Task: Look for space in Guimarães, Portugal from 1st August, 2023 to 5th August, 2023 for 3 adults, 1 child in price range Rs.13000 to Rs.20000. Place can be entire place with 2 bedrooms having 3 beds and 2 bathrooms. Property type can be flatguest house, hotel. Booking option can be shelf check-in. Required host language is English.
Action: Mouse moved to (608, 177)
Screenshot: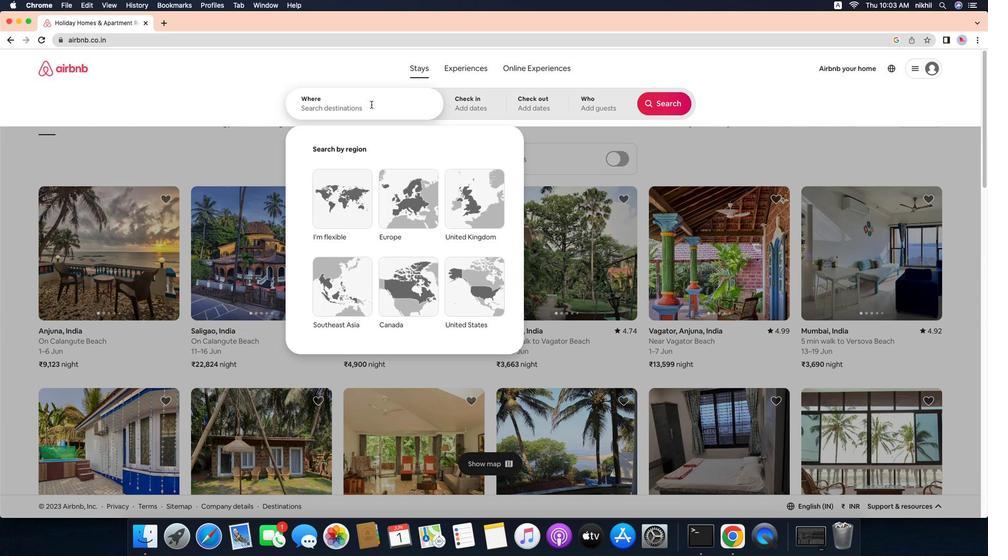 
Action: Mouse pressed left at (608, 177)
Screenshot: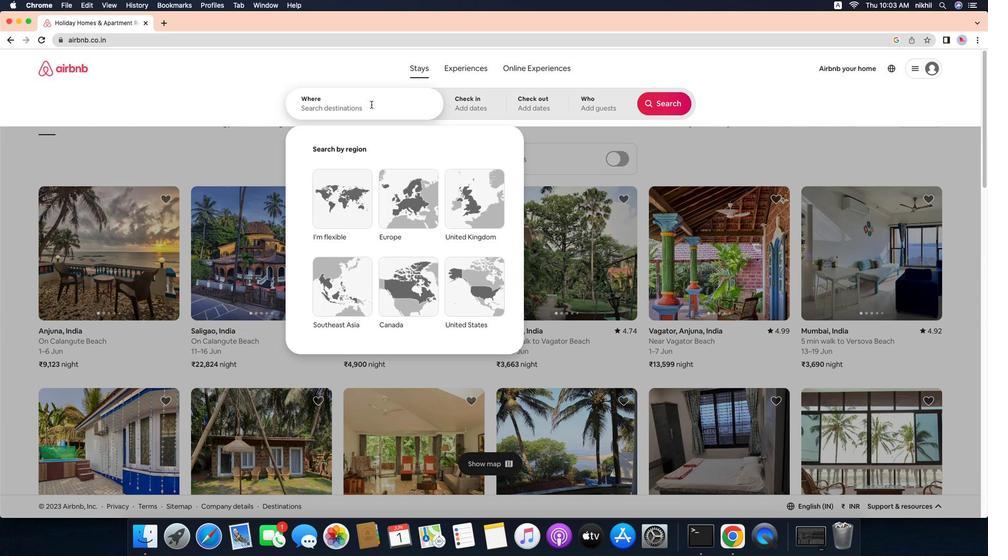 
Action: Mouse moved to (611, 176)
Screenshot: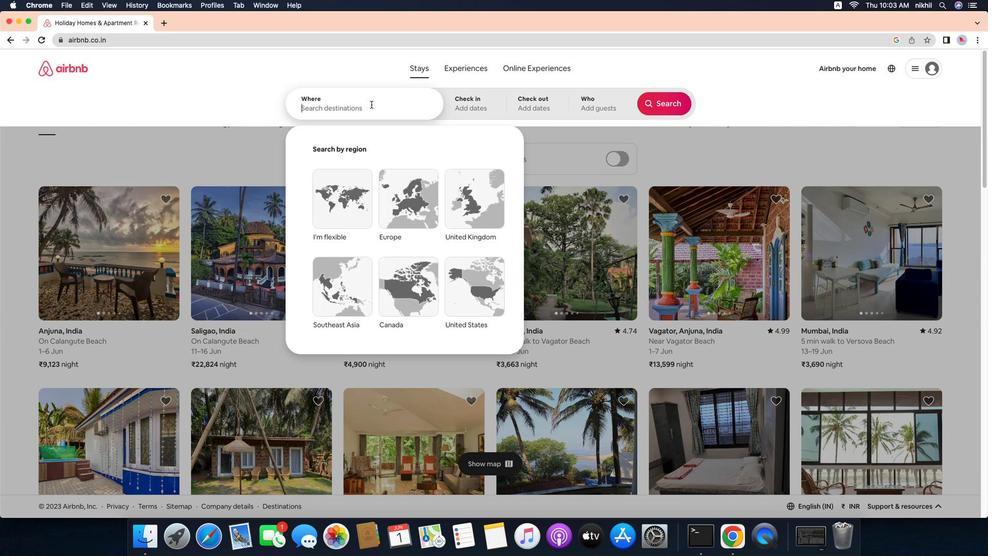 
Action: Mouse pressed left at (611, 176)
Screenshot: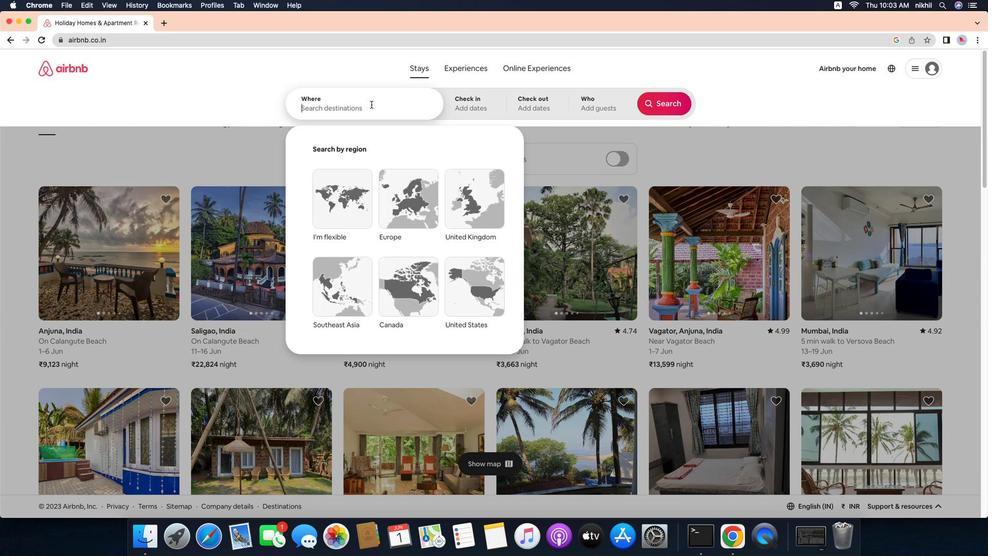 
Action: Mouse moved to (593, 196)
Screenshot: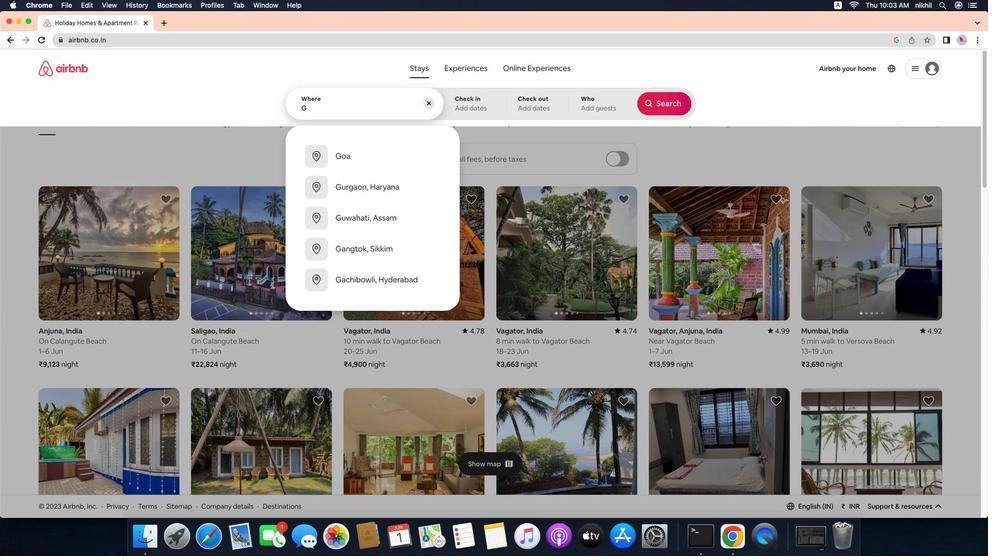 
Action: Mouse pressed left at (593, 196)
Screenshot: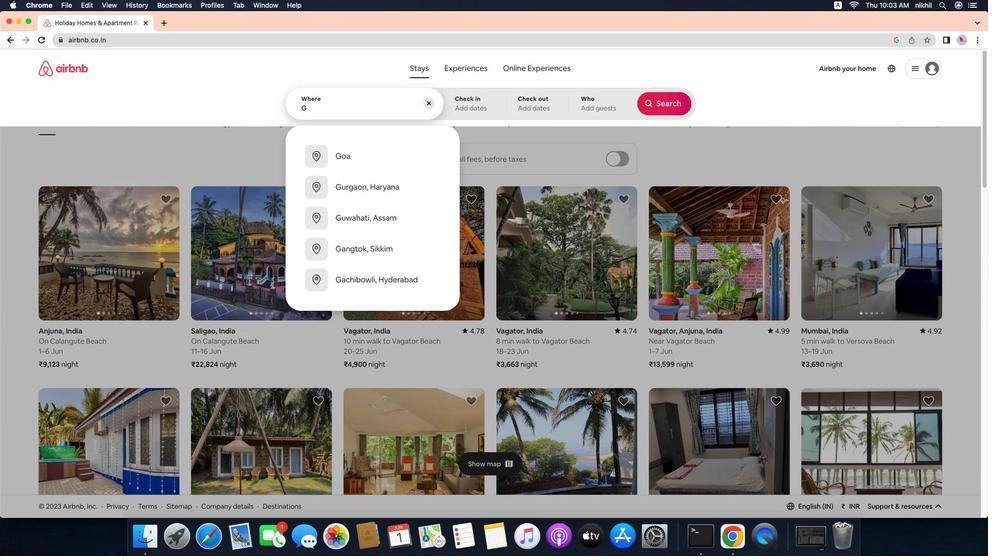 
Action: Mouse moved to (593, 196)
Screenshot: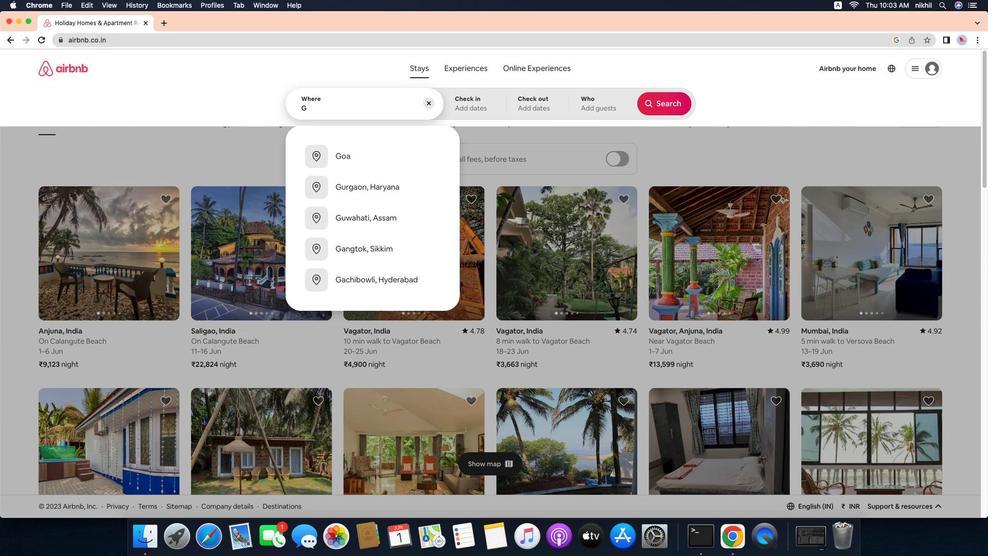 
Action: Key pressed Key.caps_lock'G'Key.caps_lock'u''i''m''a''r''a''e''s'
Screenshot: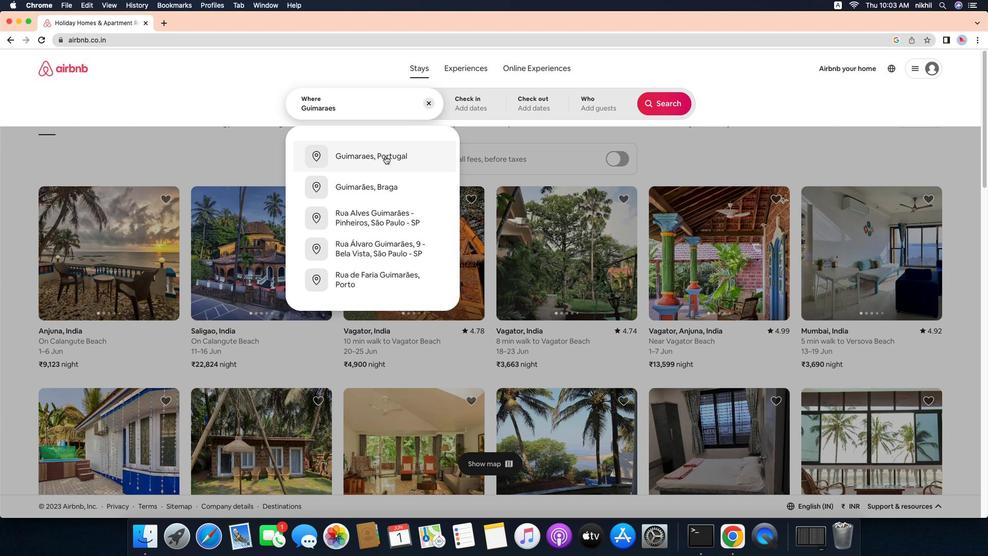 
Action: Mouse moved to (597, 226)
Screenshot: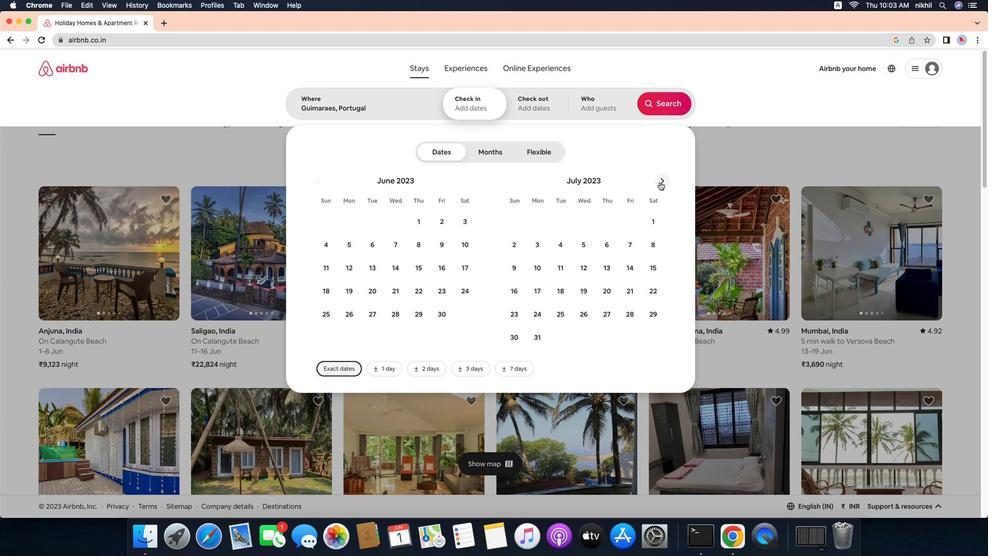 
Action: Mouse pressed left at (597, 226)
Screenshot: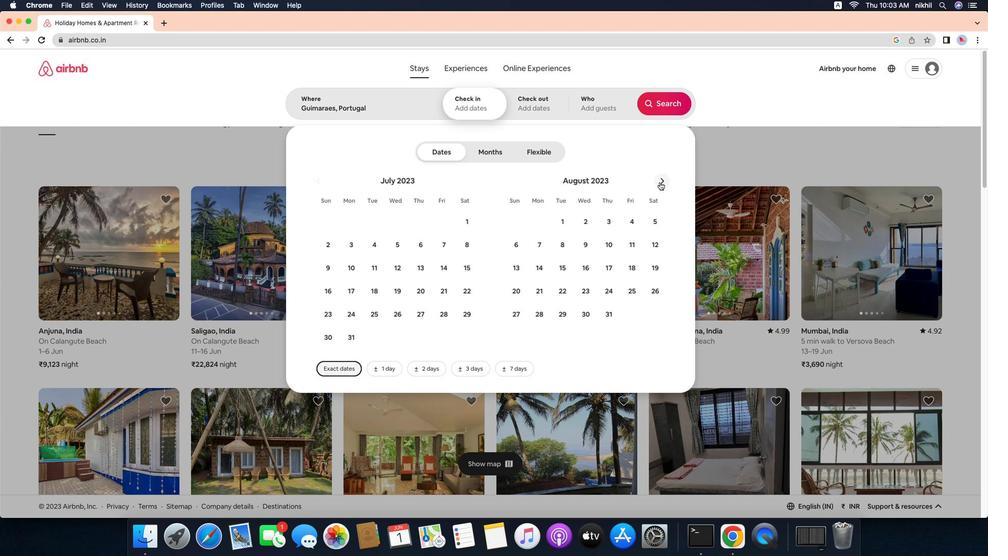 
Action: Mouse moved to (679, 242)
Screenshot: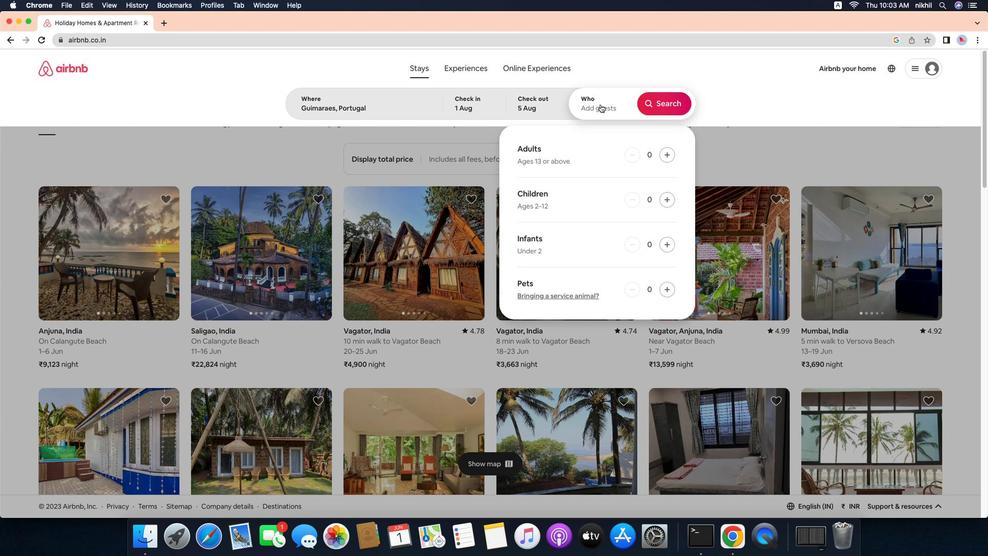 
Action: Mouse pressed left at (679, 242)
Screenshot: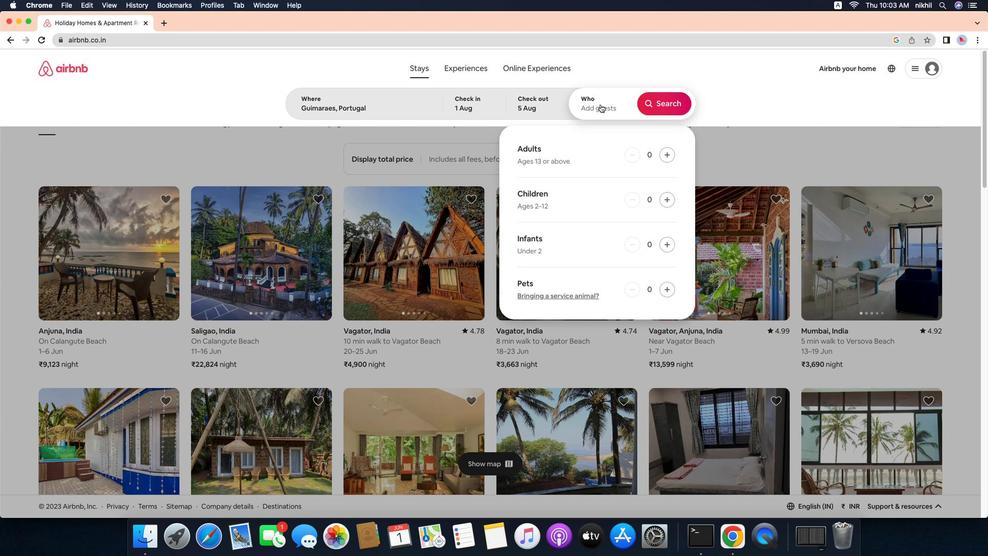
Action: Mouse moved to (650, 266)
Screenshot: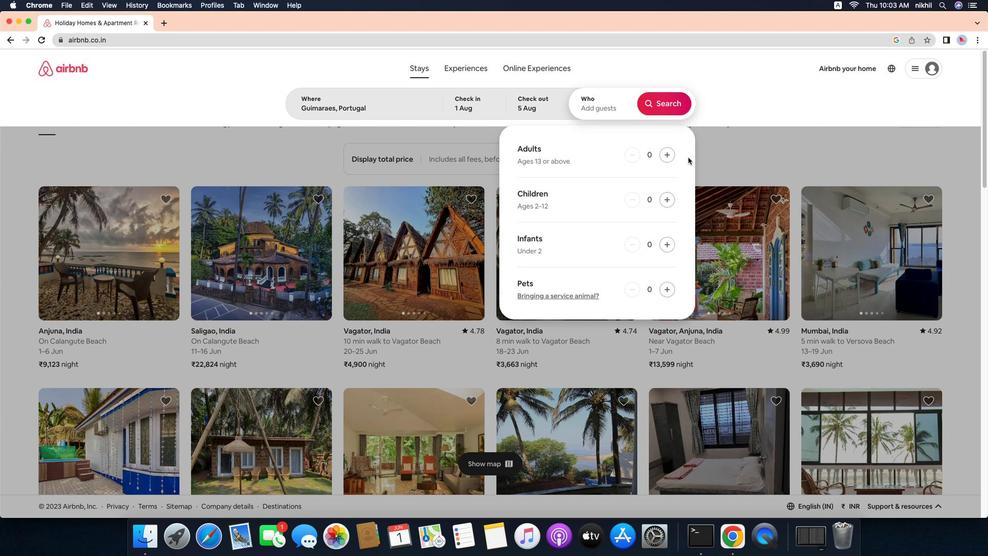 
Action: Mouse pressed left at (650, 266)
Screenshot: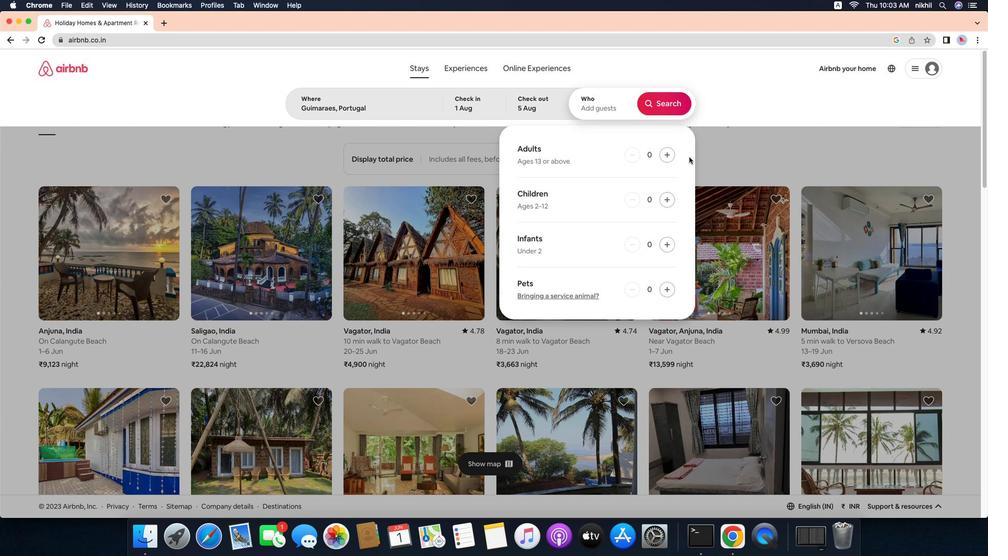 
Action: Mouse moved to (676, 269)
Screenshot: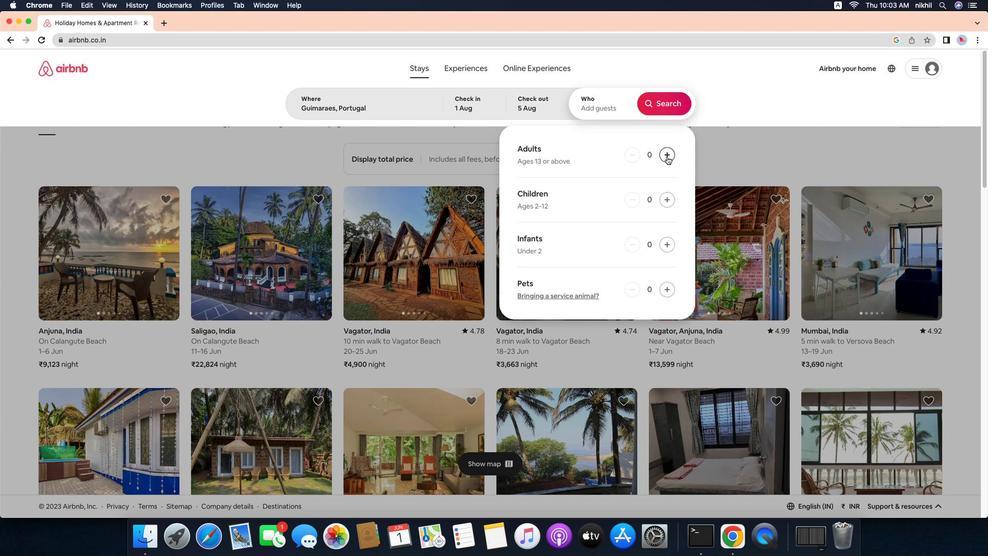 
Action: Mouse pressed left at (676, 269)
Screenshot: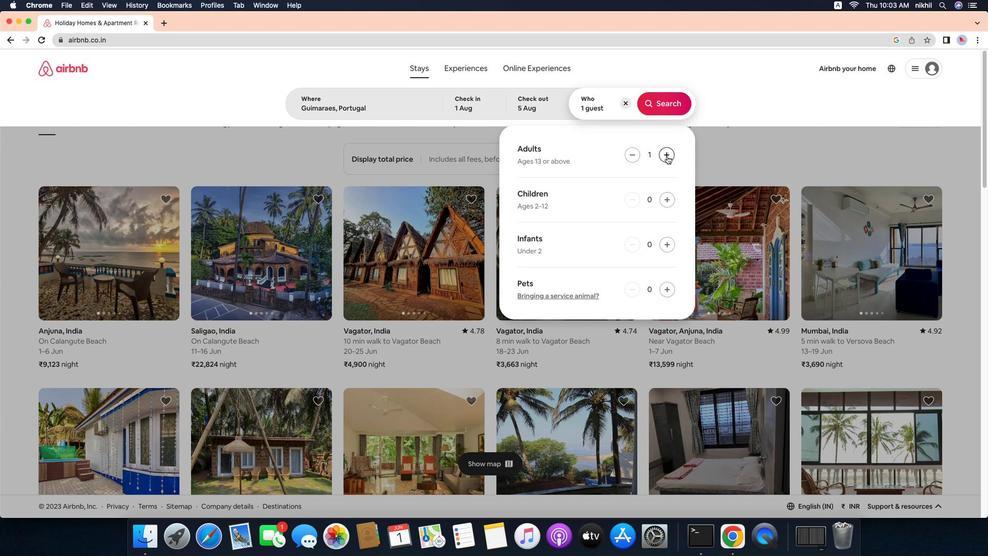 
Action: Mouse moved to (666, 198)
Screenshot: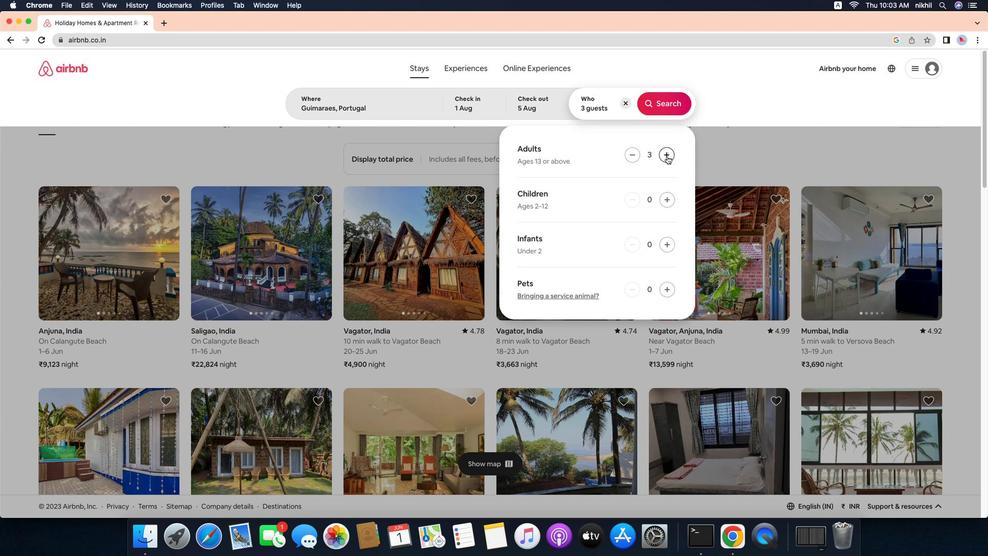 
Action: Mouse pressed left at (666, 198)
Screenshot: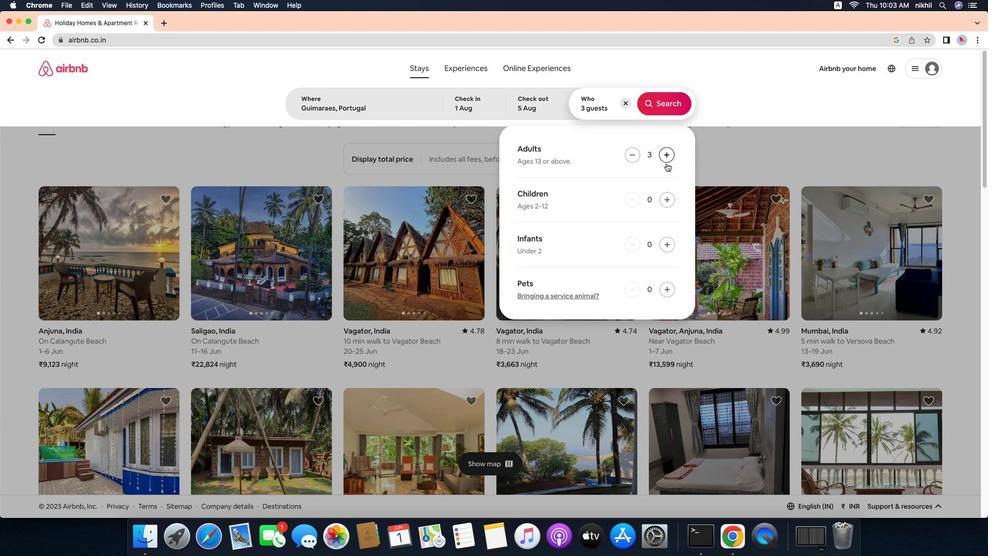 
Action: Mouse moved to (681, 227)
Screenshot: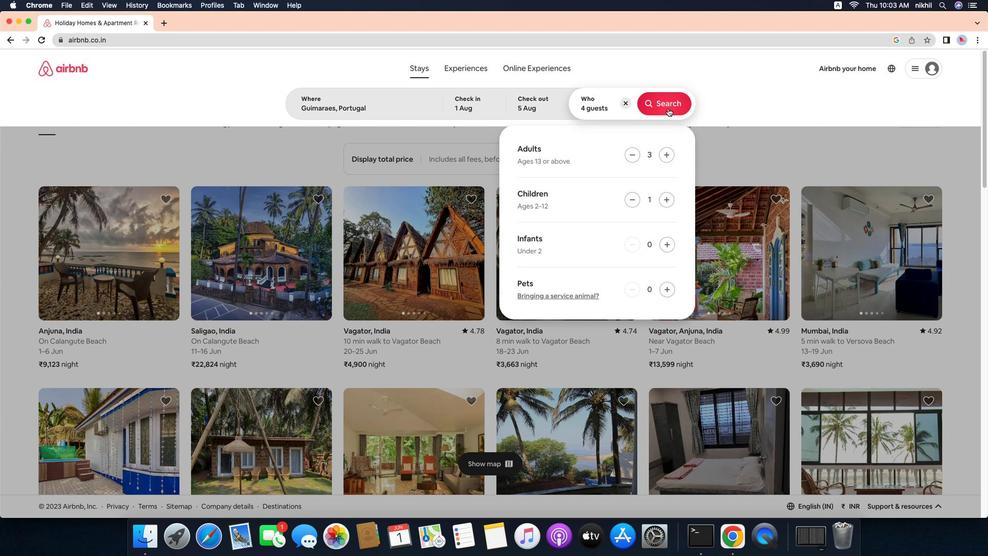 
Action: Mouse pressed left at (681, 227)
Screenshot: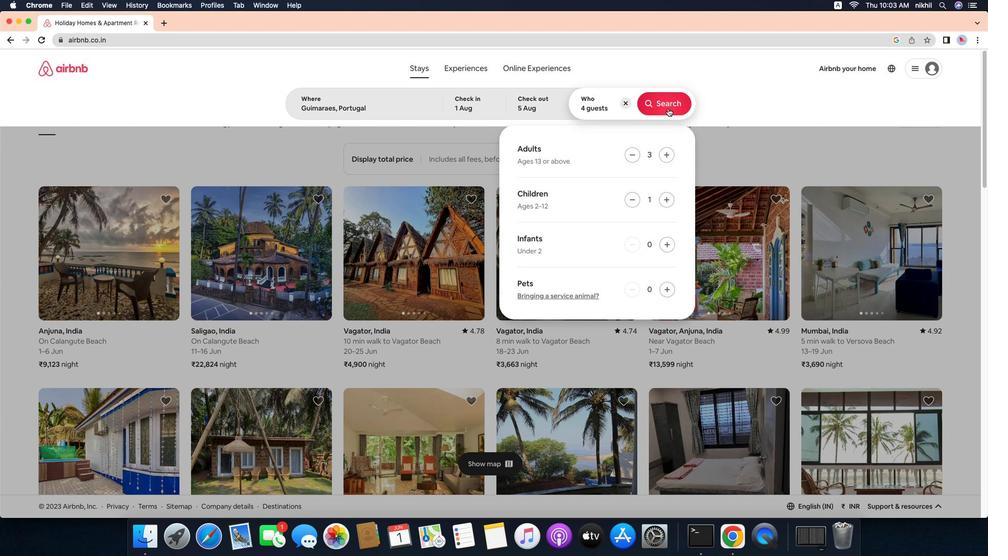 
Action: Mouse moved to (681, 227)
Screenshot: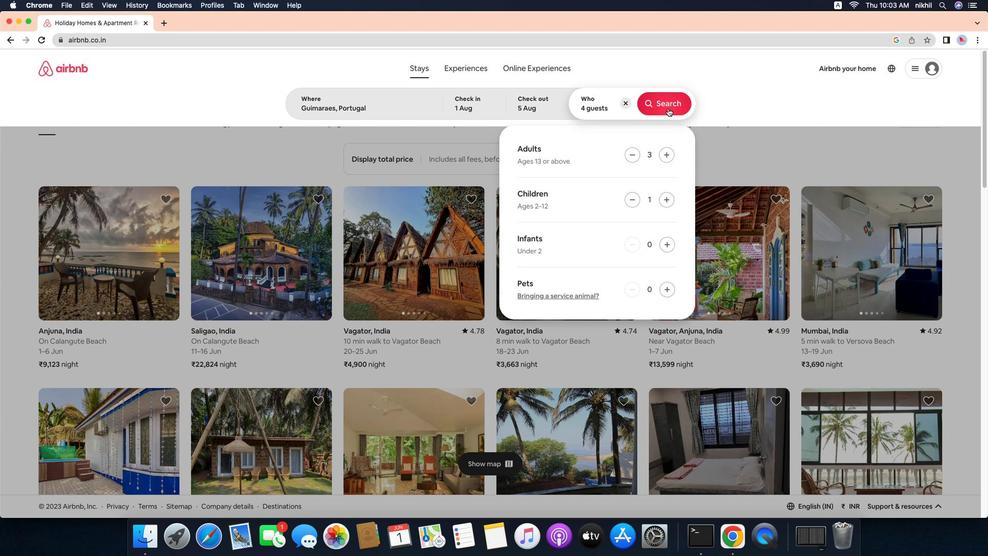 
Action: Mouse pressed left at (681, 227)
Screenshot: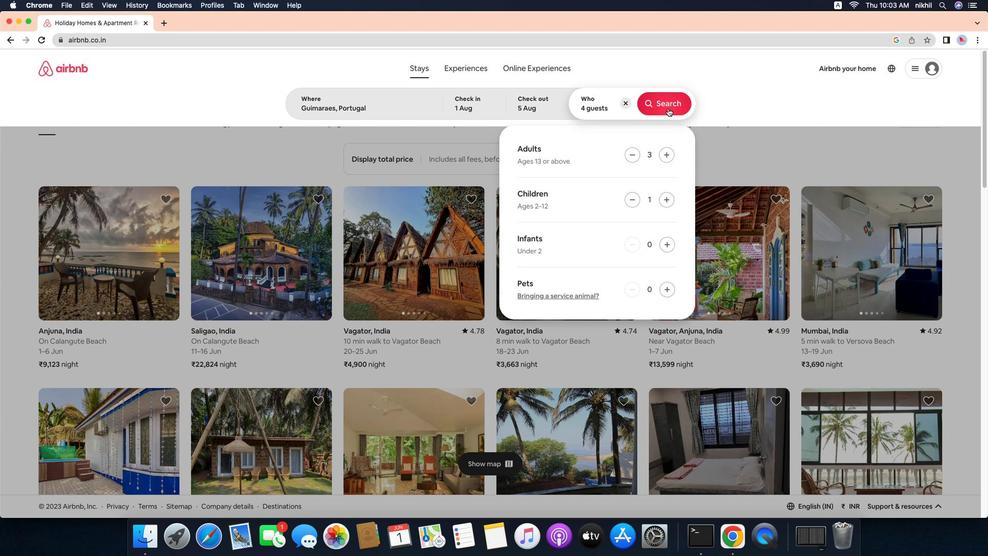 
Action: Mouse pressed left at (681, 227)
Screenshot: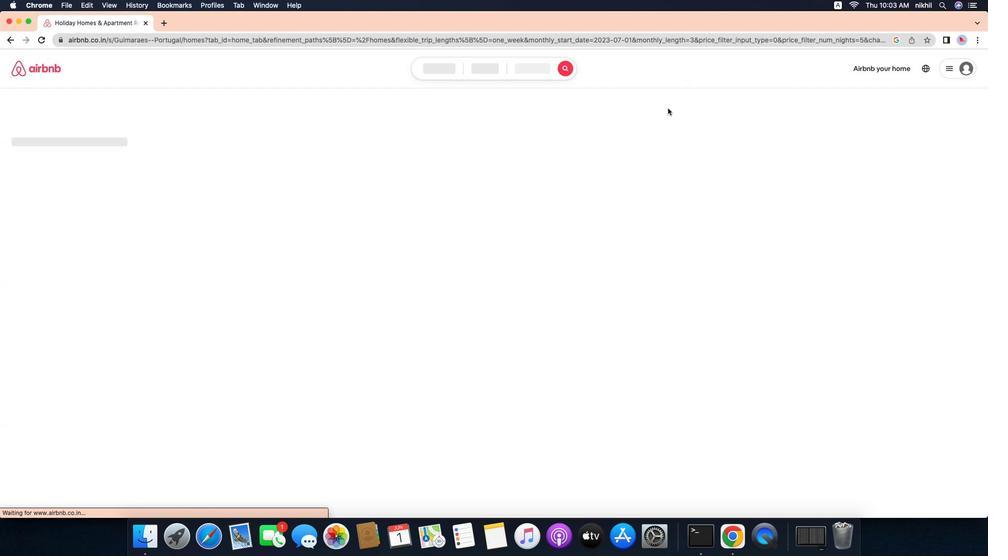 
Action: Mouse moved to (682, 253)
Screenshot: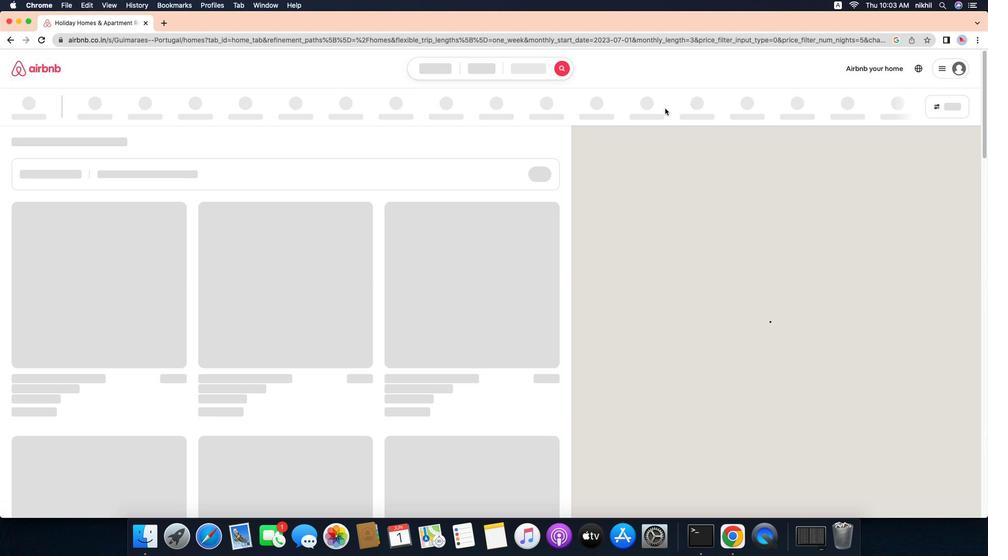 
Action: Mouse pressed left at (682, 253)
Screenshot: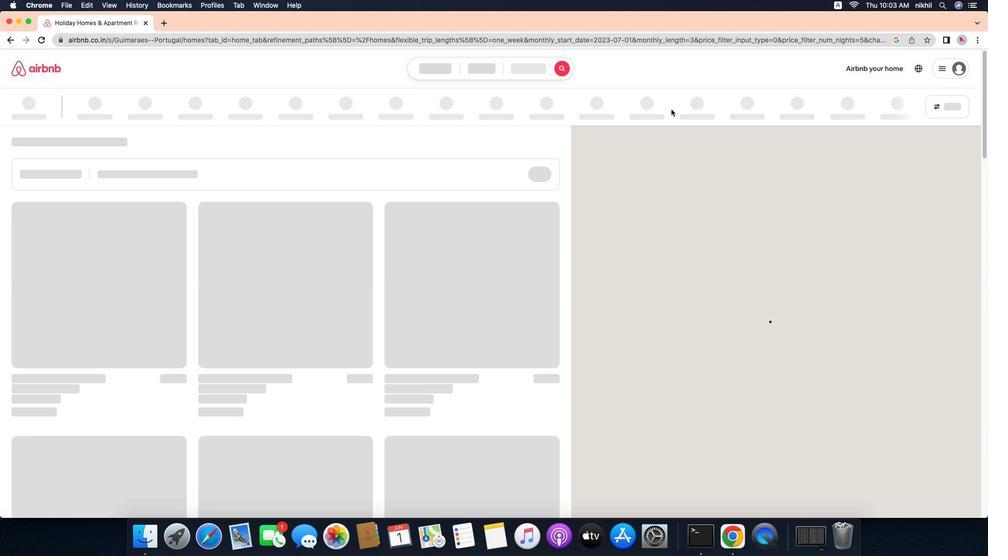 
Action: Mouse moved to (682, 198)
Screenshot: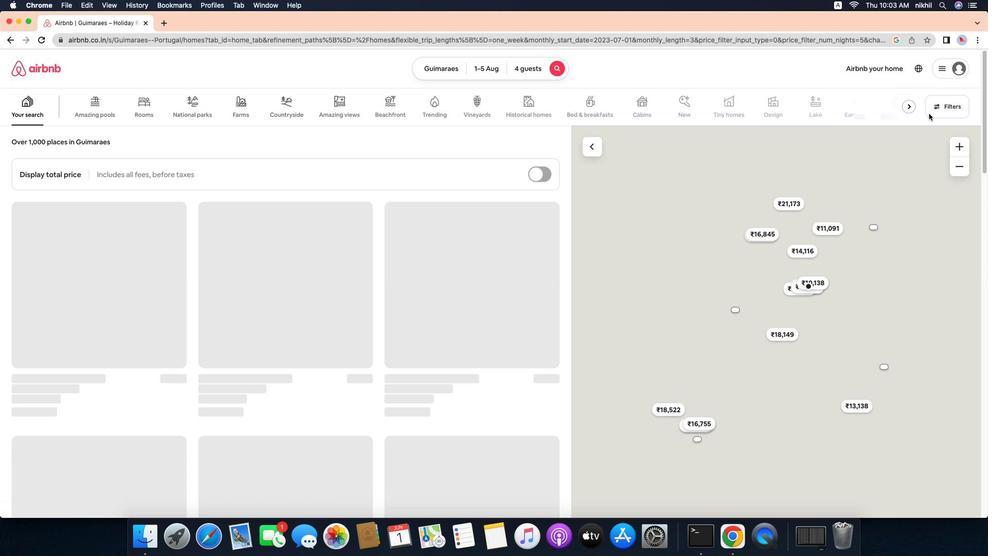 
Action: Mouse pressed left at (682, 198)
Screenshot: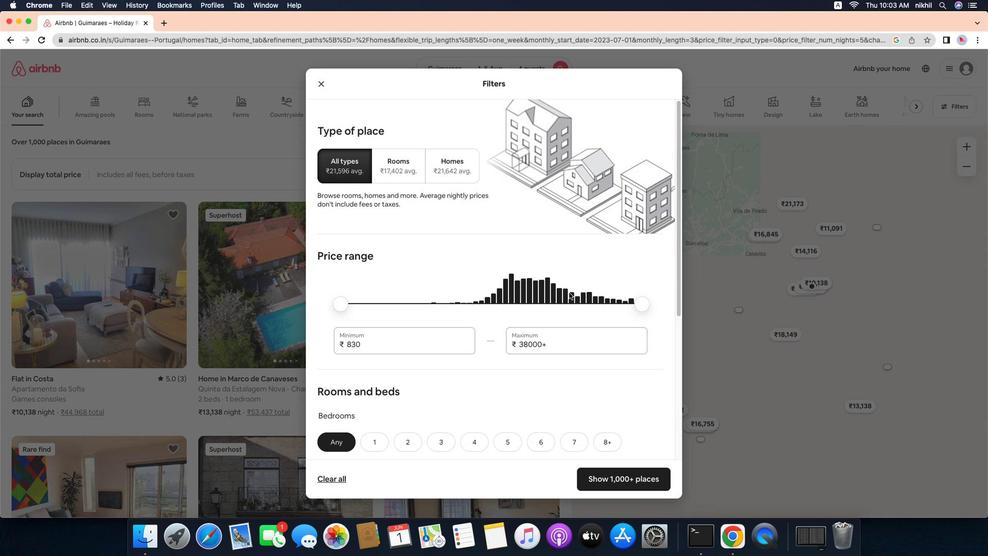 
Action: Mouse moved to (763, 199)
Screenshot: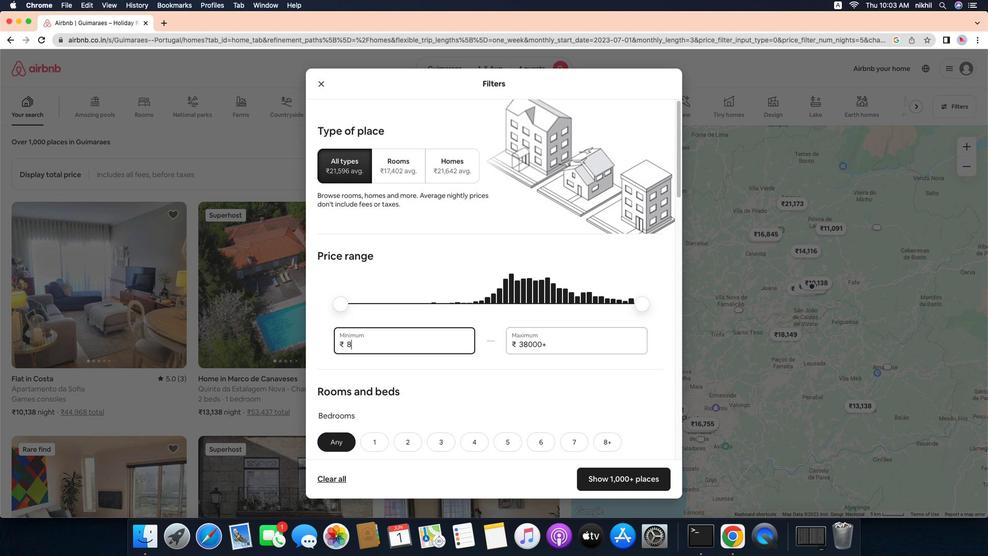 
Action: Mouse pressed left at (763, 199)
Screenshot: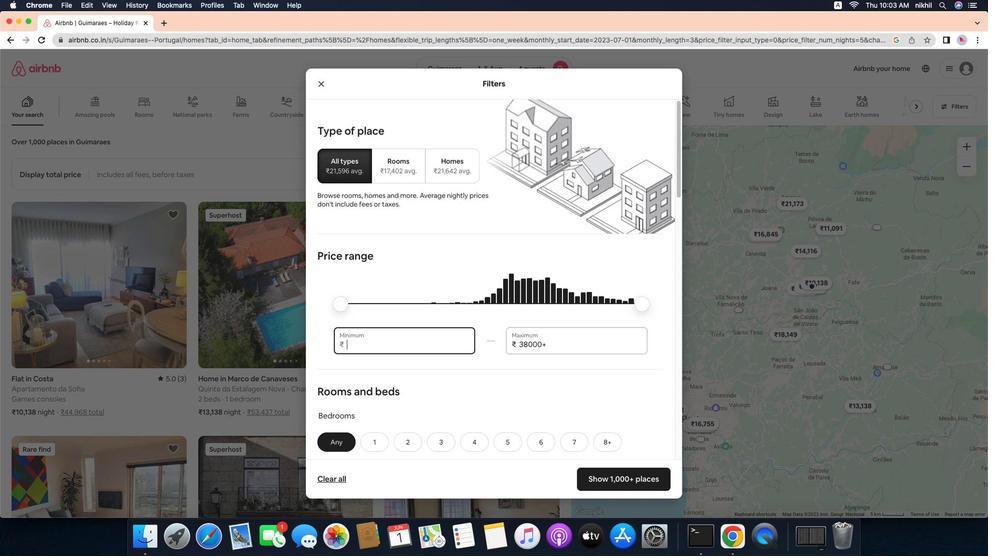 
Action: Mouse moved to (609, 333)
Screenshot: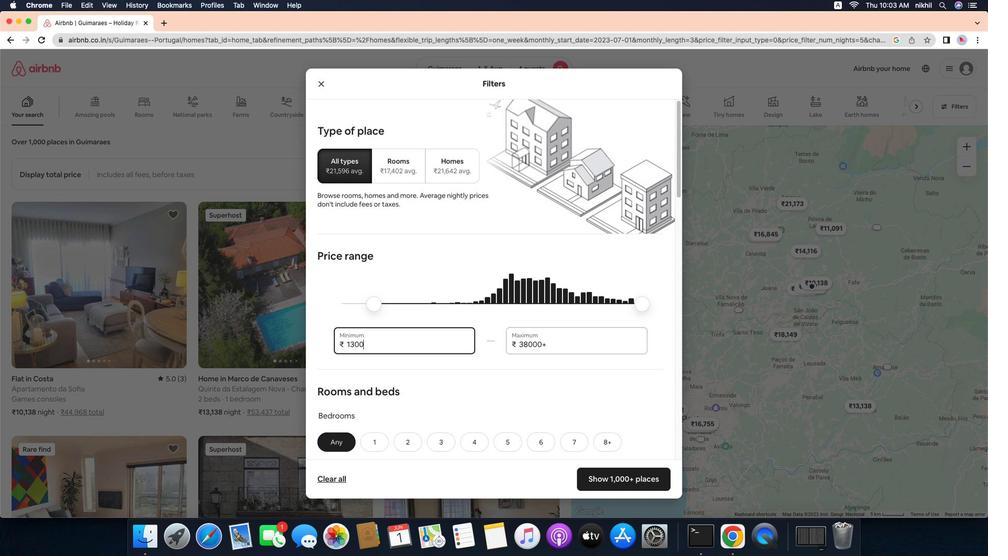 
Action: Mouse pressed left at (609, 333)
Screenshot: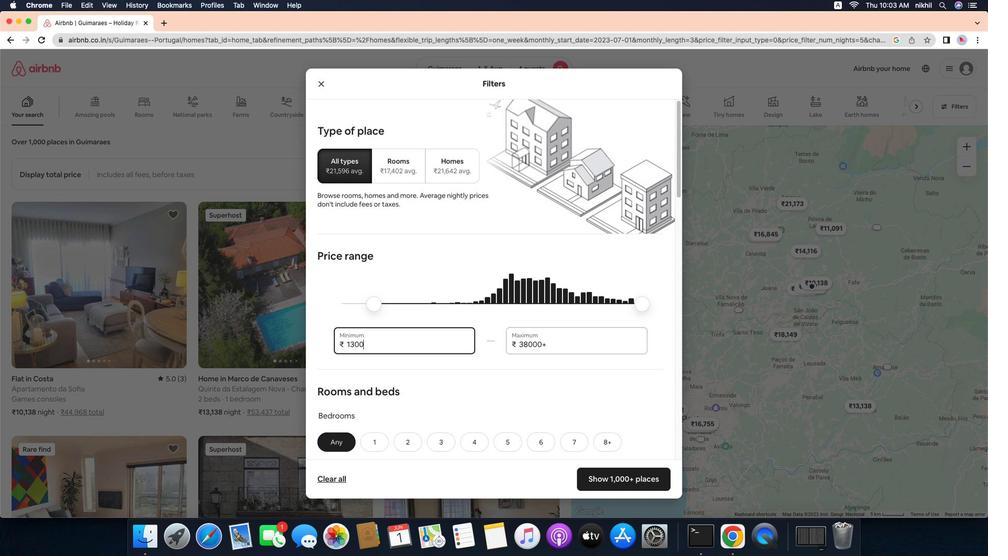 
Action: Mouse moved to (609, 333)
Screenshot: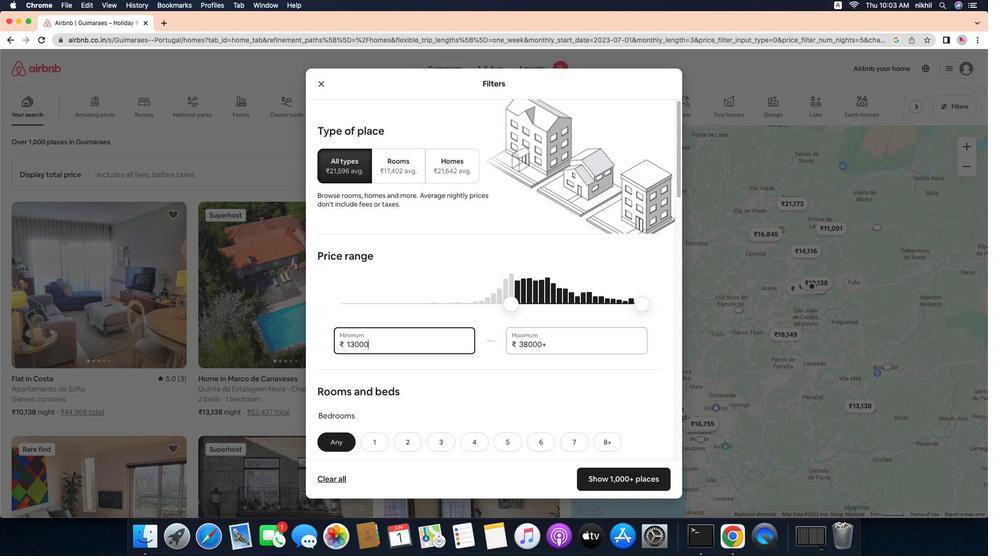 
Action: Key pressed Key.backspaceKey.backspaceKey.backspaceKey.backspace'1''3''0''0''0'
Screenshot: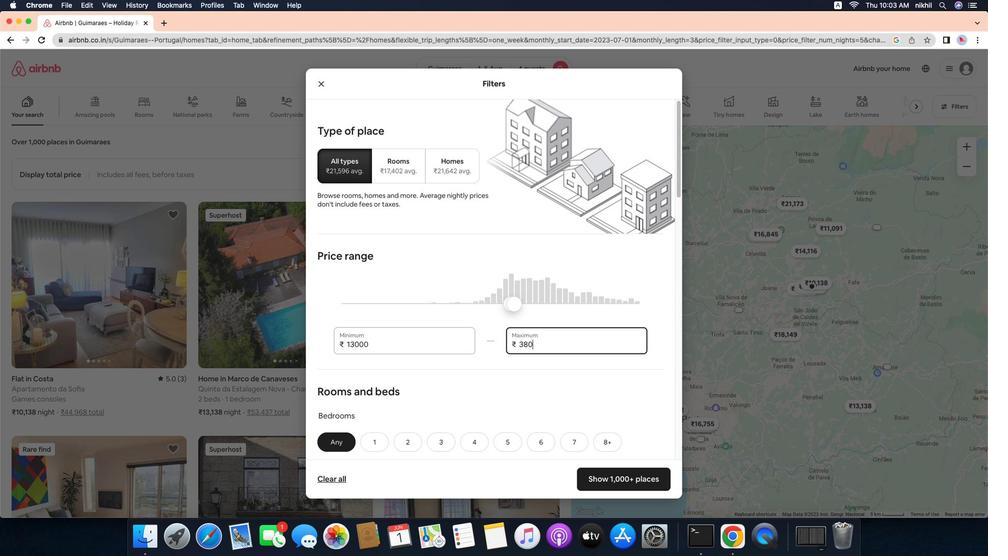 
Action: Mouse moved to (654, 340)
Screenshot: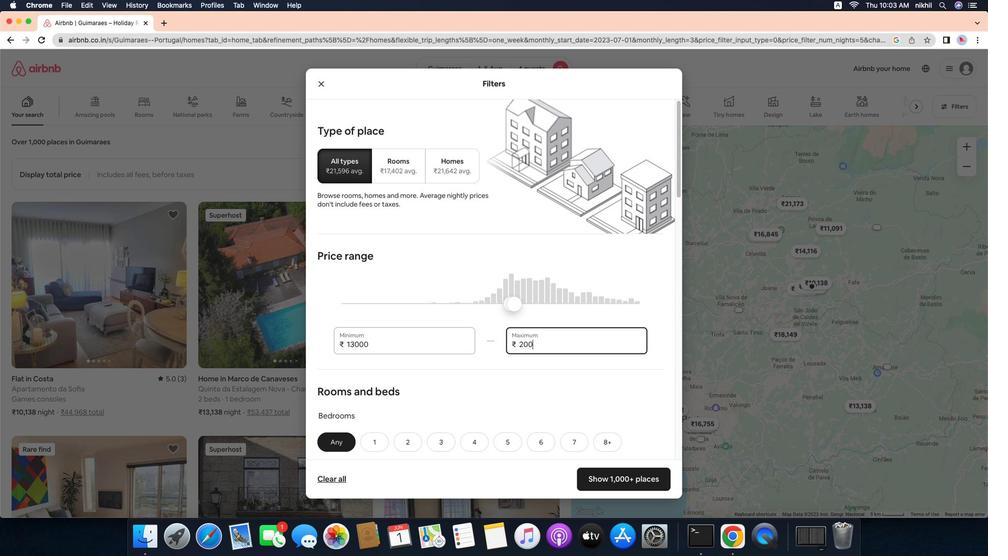 
Action: Mouse pressed left at (654, 340)
Screenshot: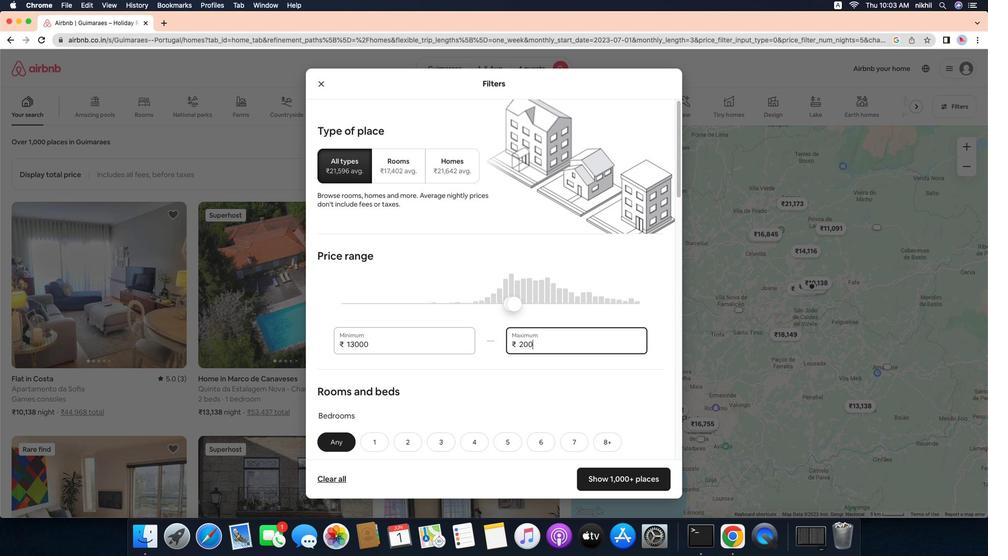 
Action: Key pressed Key.backspaceKey.backspaceKey.backspaceKey.backspaceKey.backspaceKey.backspaceKey.backspaceKey.backspace'2''0''0''0''0'
Screenshot: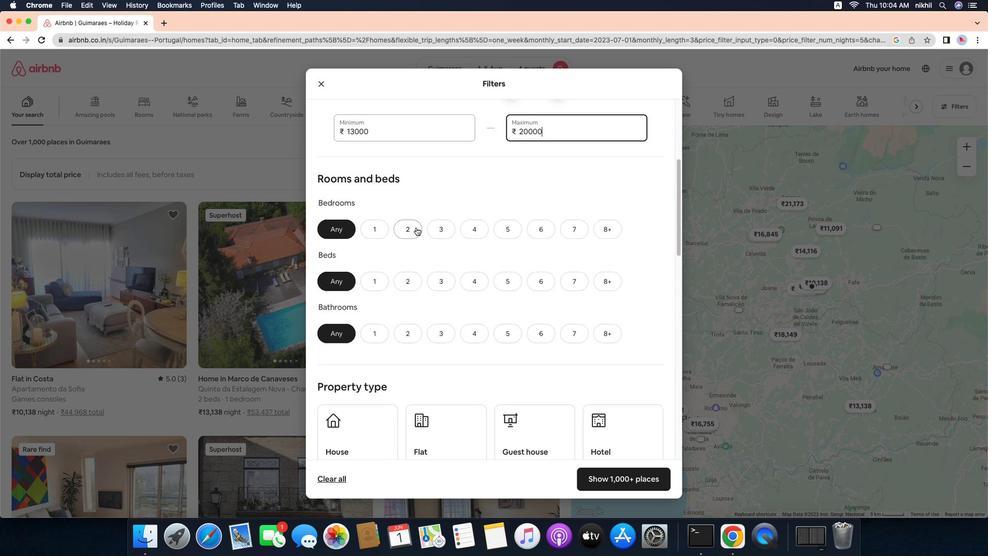 
Action: Mouse moved to (637, 343)
Screenshot: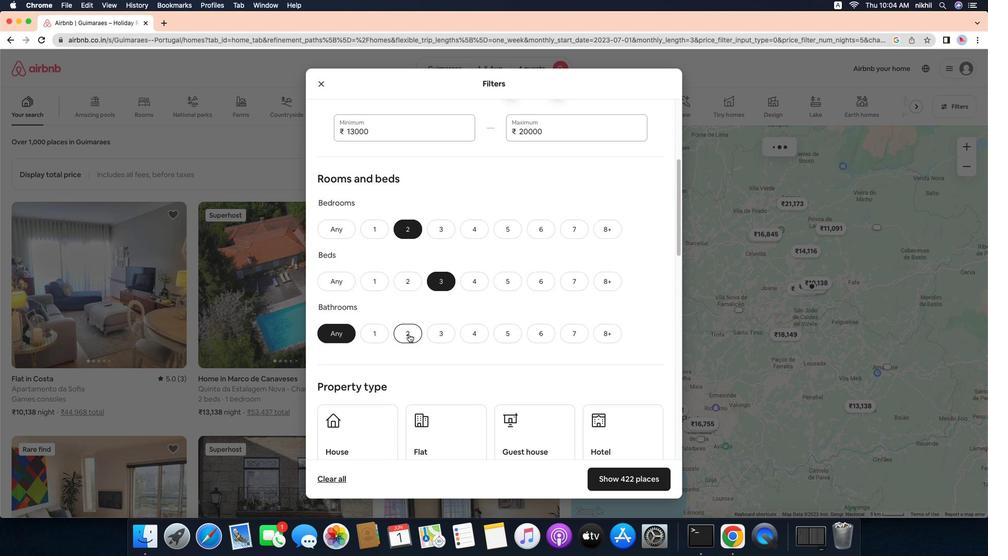
Action: Mouse scrolled (637, 343) with delta (483, 133)
Screenshot: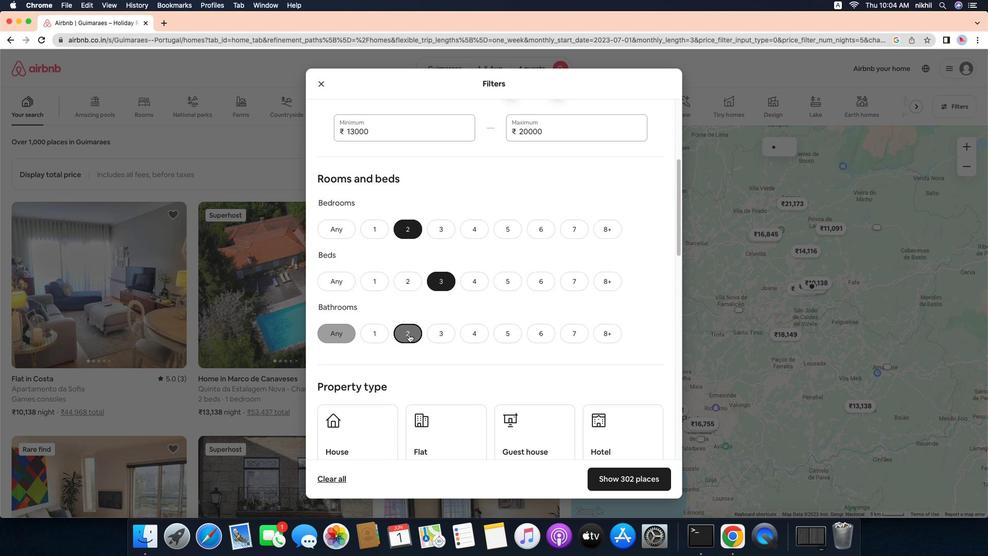 
Action: Mouse scrolled (637, 343) with delta (483, 133)
Screenshot: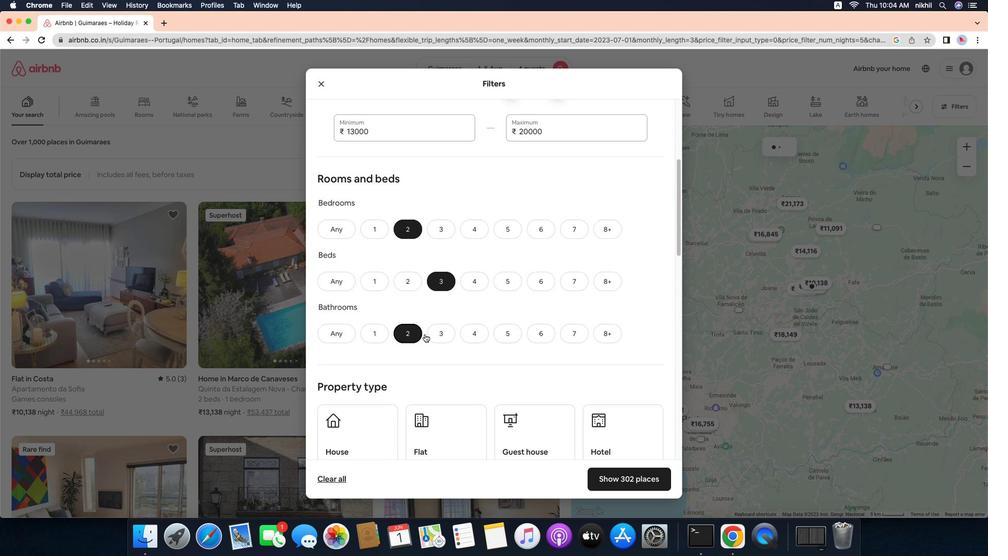 
Action: Mouse scrolled (637, 343) with delta (483, 133)
Screenshot: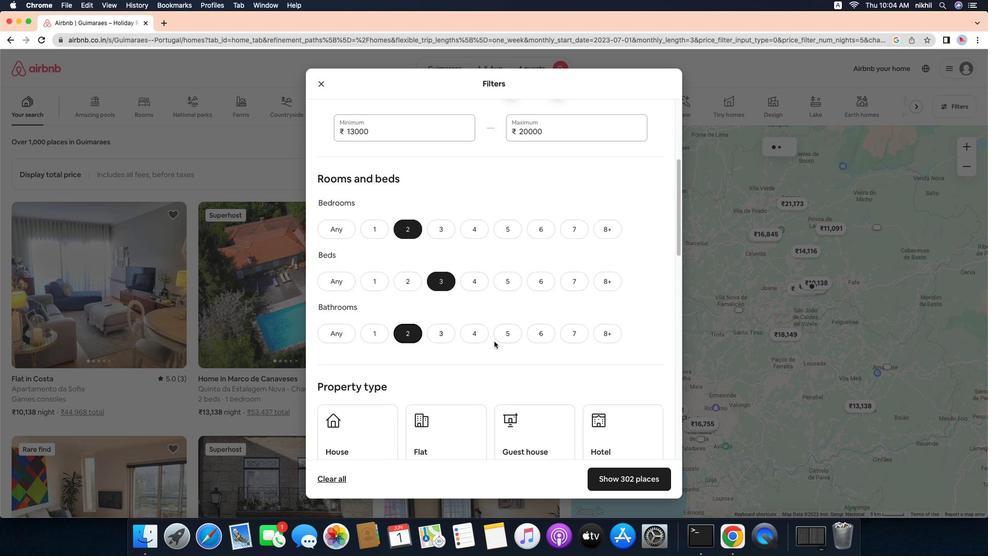 
Action: Mouse scrolled (637, 343) with delta (483, 133)
Screenshot: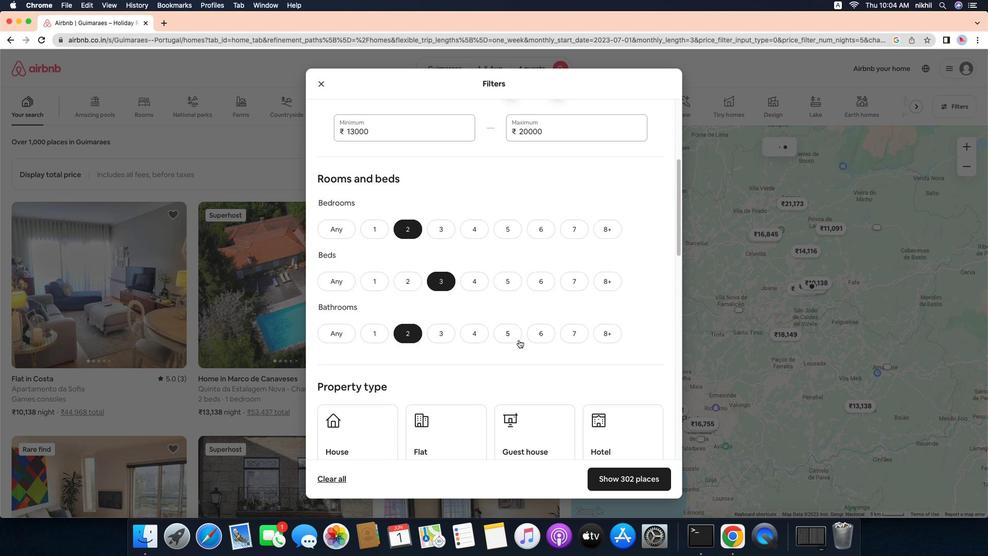 
Action: Mouse scrolled (637, 343) with delta (483, 133)
Screenshot: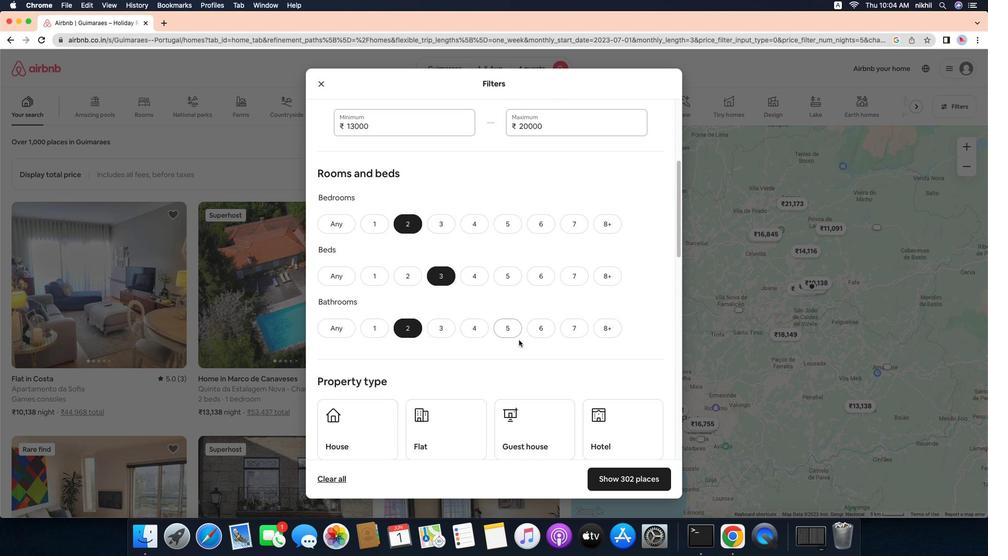 
Action: Mouse scrolled (637, 343) with delta (483, 133)
Screenshot: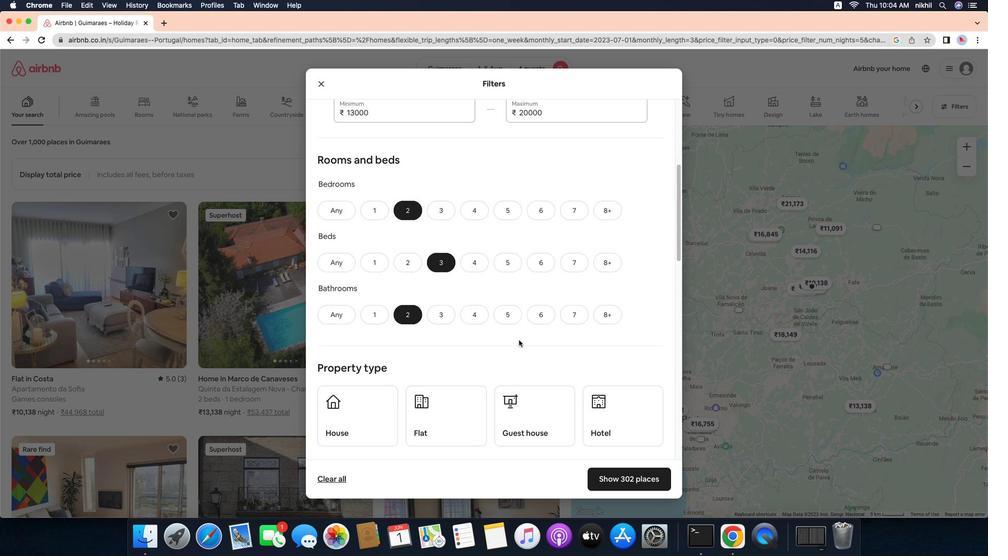 
Action: Mouse scrolled (637, 343) with delta (483, 133)
Screenshot: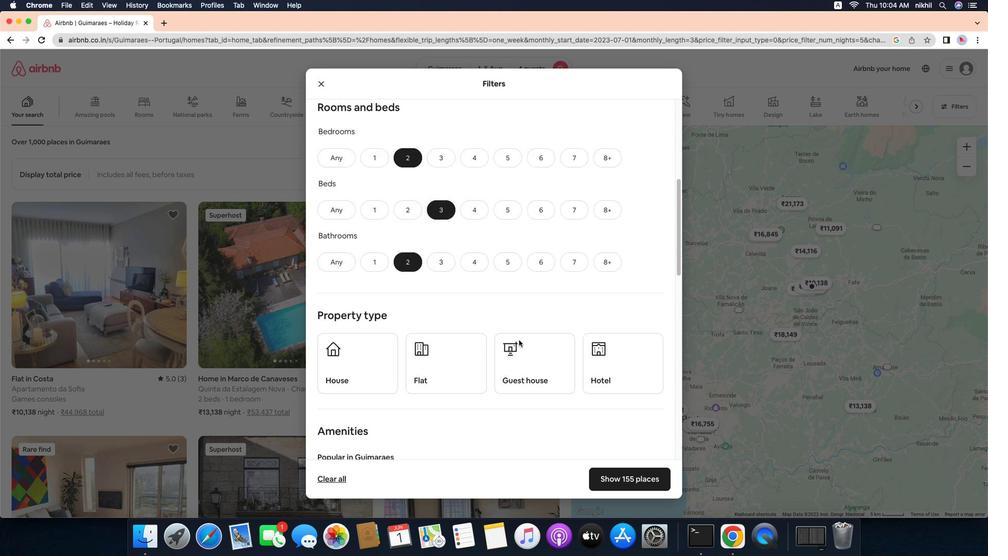 
Action: Mouse moved to (606, 269)
Screenshot: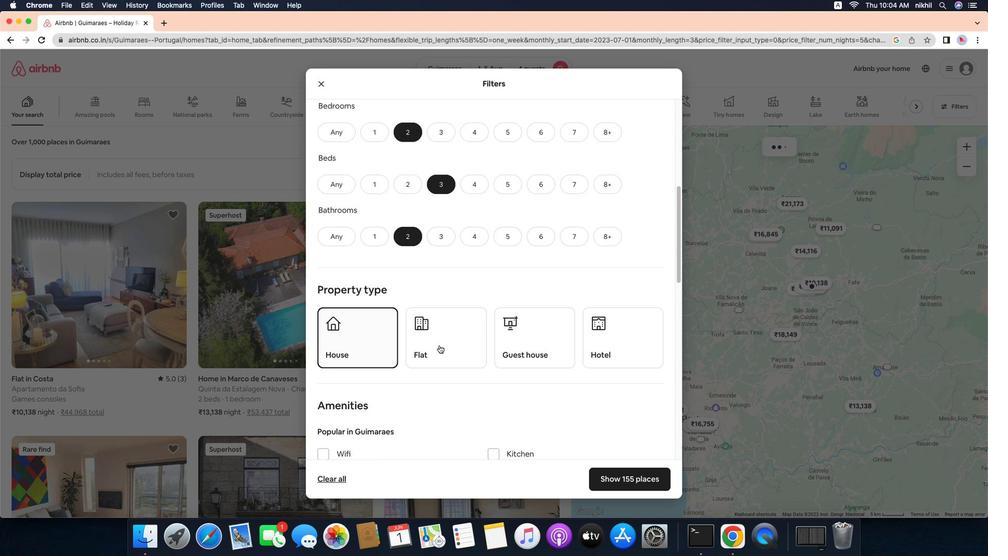 
Action: Mouse pressed left at (606, 269)
Screenshot: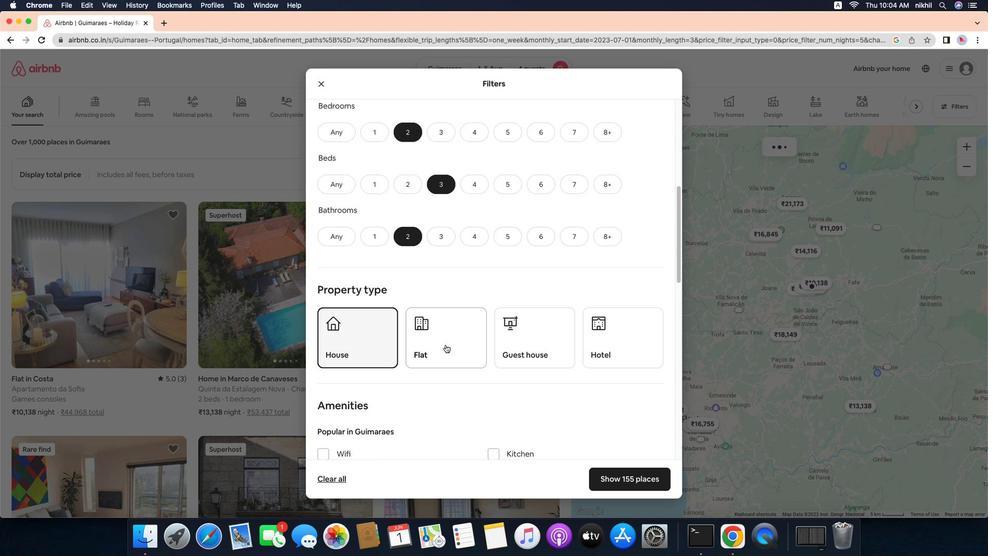 
Action: Mouse moved to (616, 302)
Screenshot: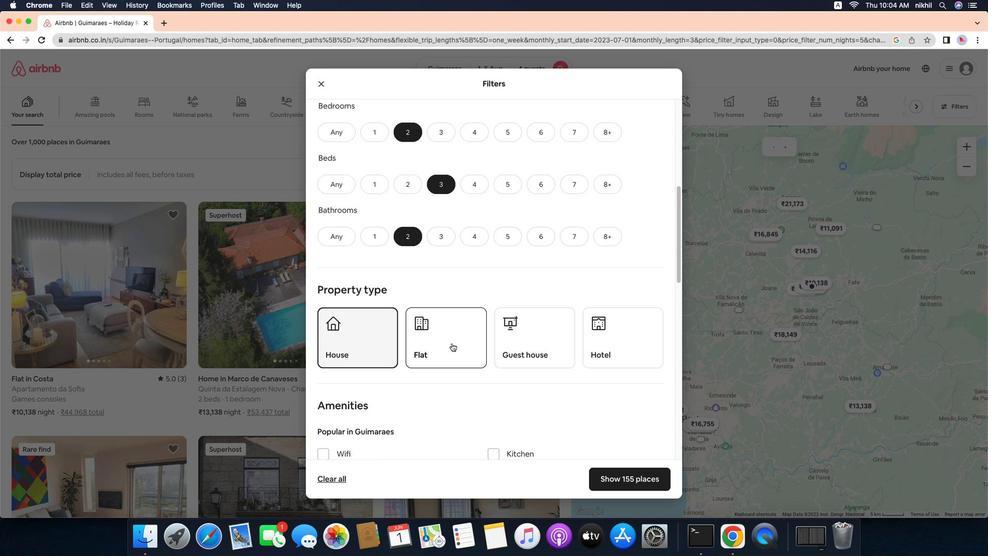 
Action: Mouse pressed left at (616, 302)
Screenshot: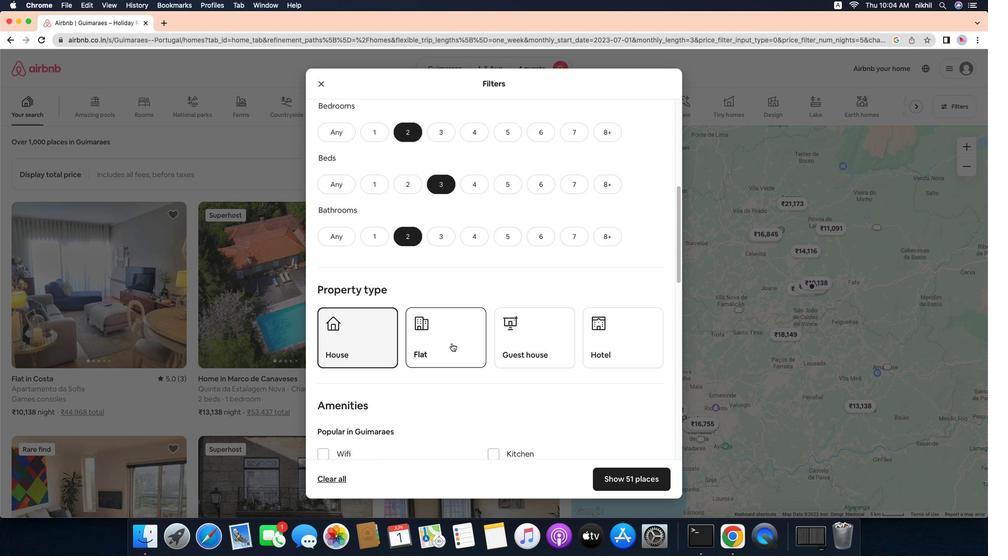 
Action: Mouse moved to (605, 332)
Screenshot: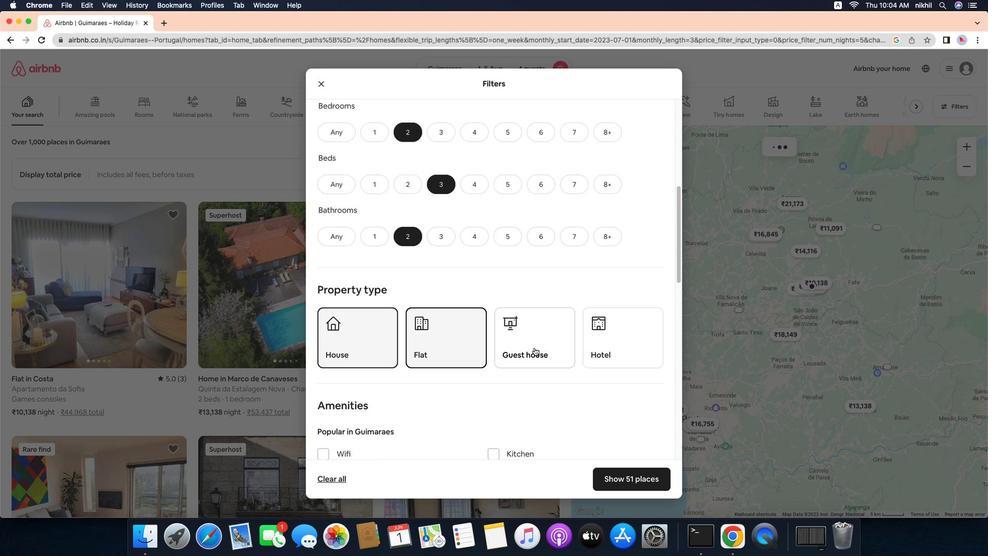 
Action: Mouse pressed left at (605, 332)
Screenshot: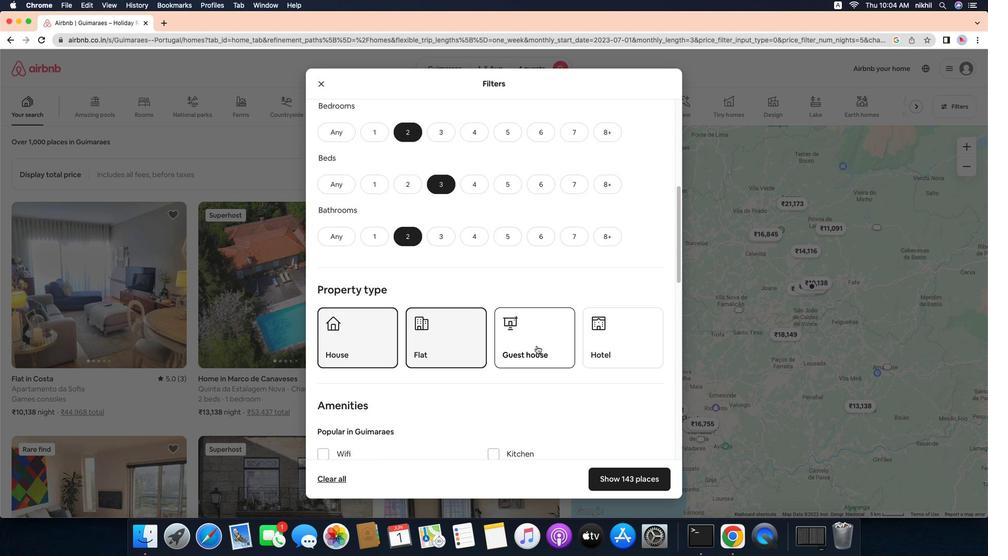 
Action: Mouse moved to (638, 336)
Screenshot: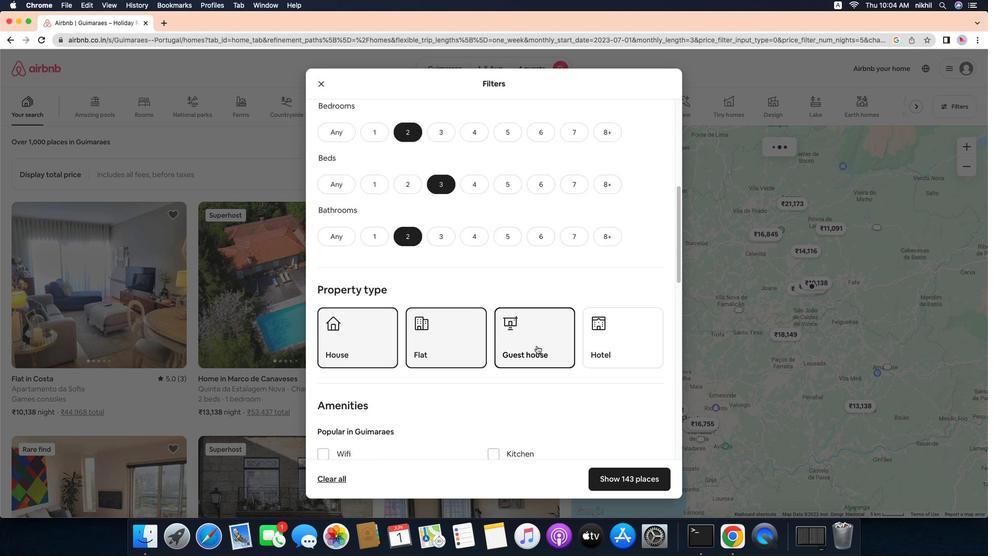 
Action: Mouse scrolled (638, 336) with delta (483, 133)
Screenshot: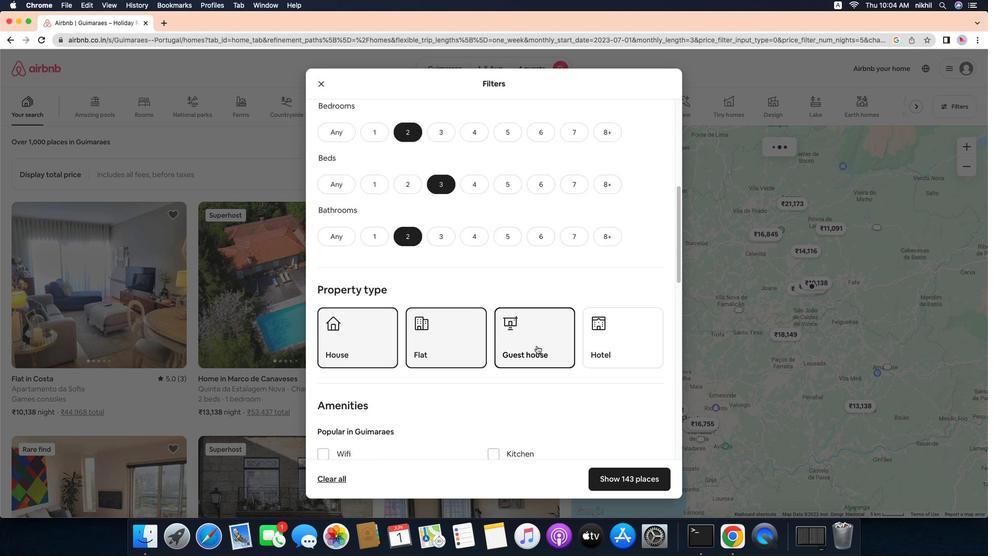 
Action: Mouse moved to (638, 335)
Screenshot: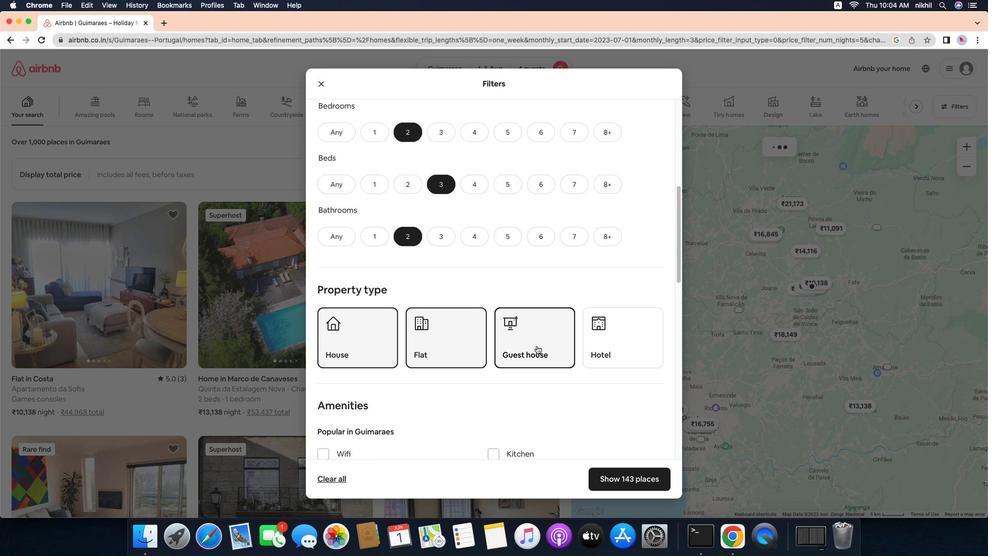 
Action: Mouse scrolled (638, 335) with delta (483, 133)
Screenshot: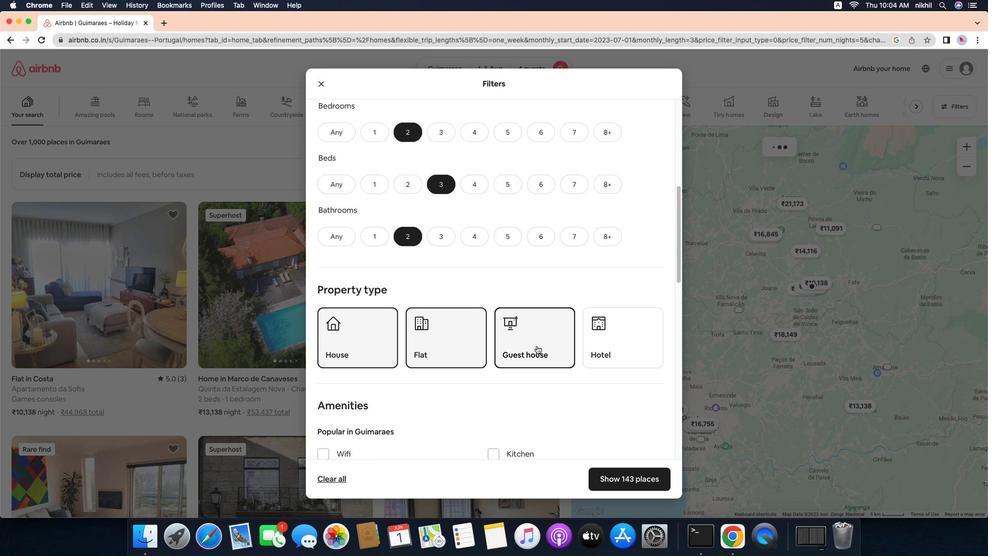 
Action: Mouse scrolled (638, 335) with delta (483, 133)
Screenshot: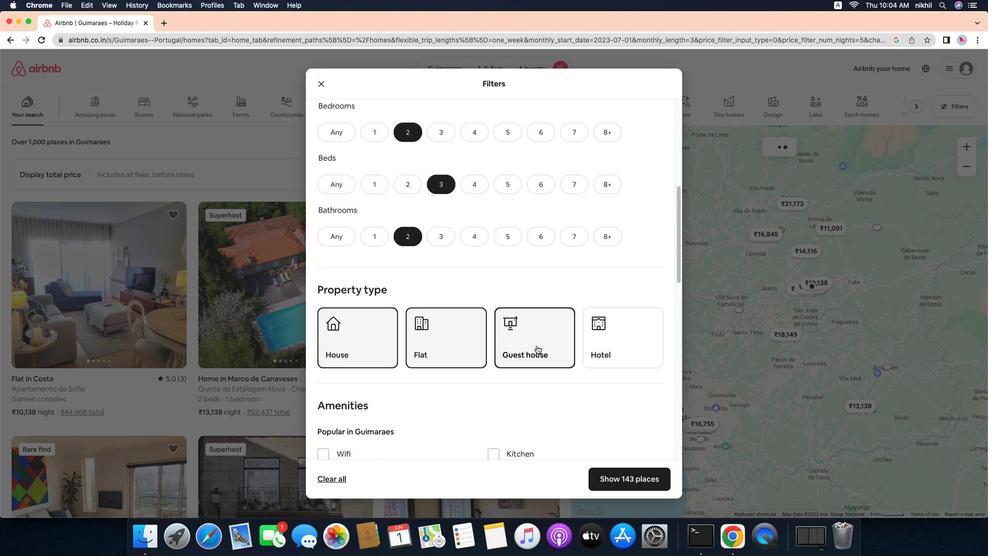 
Action: Mouse moved to (591, 335)
Screenshot: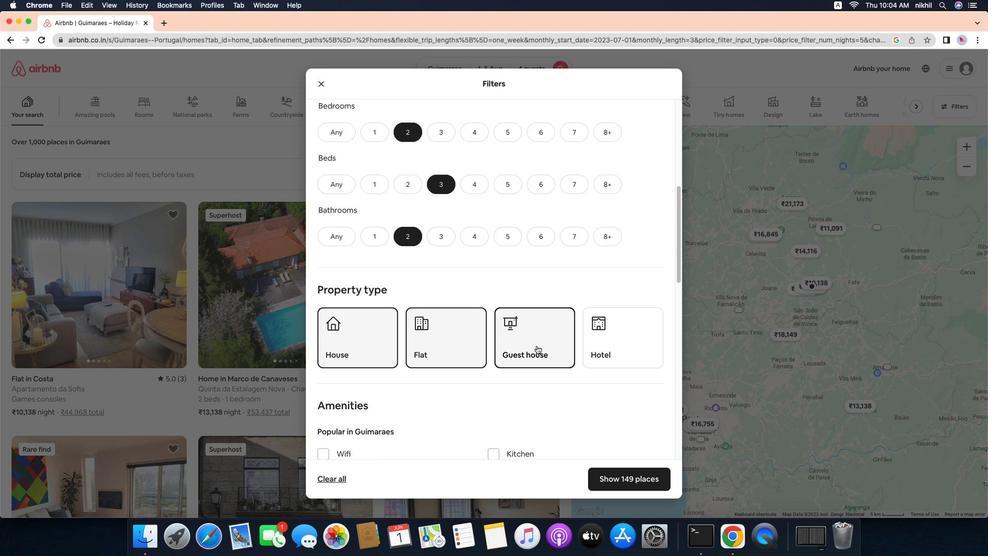 
Action: Mouse pressed left at (591, 335)
Screenshot: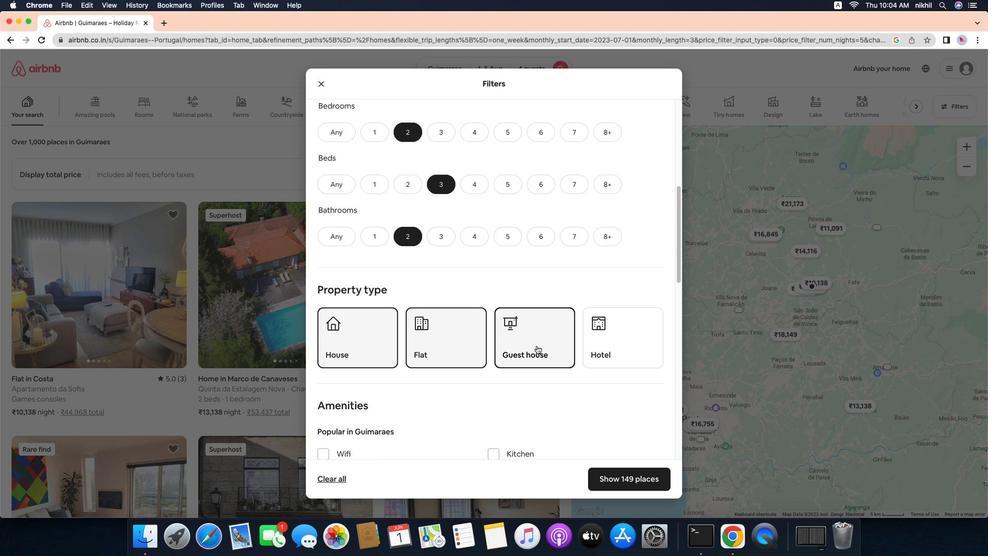 
Action: Mouse moved to (617, 338)
Screenshot: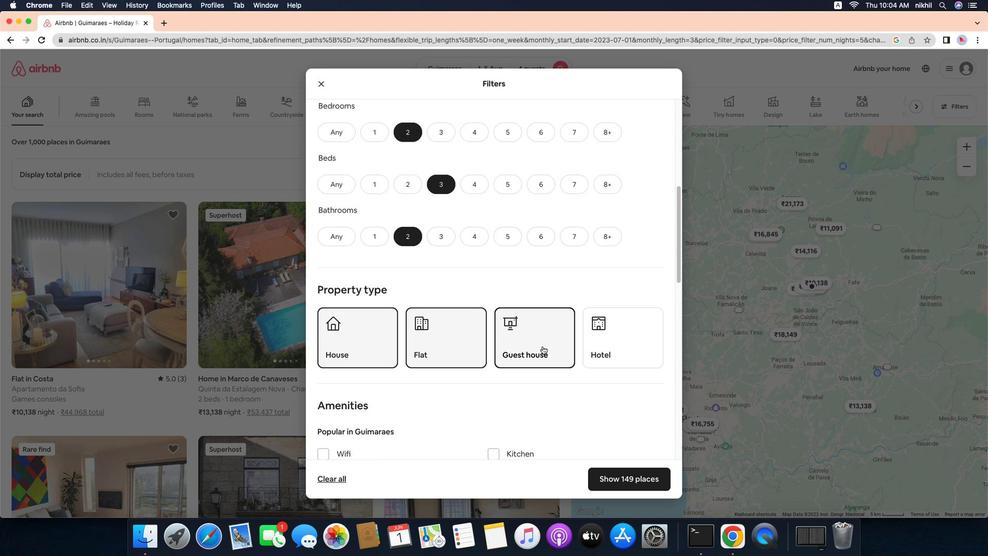 
Action: Mouse pressed left at (617, 338)
Screenshot: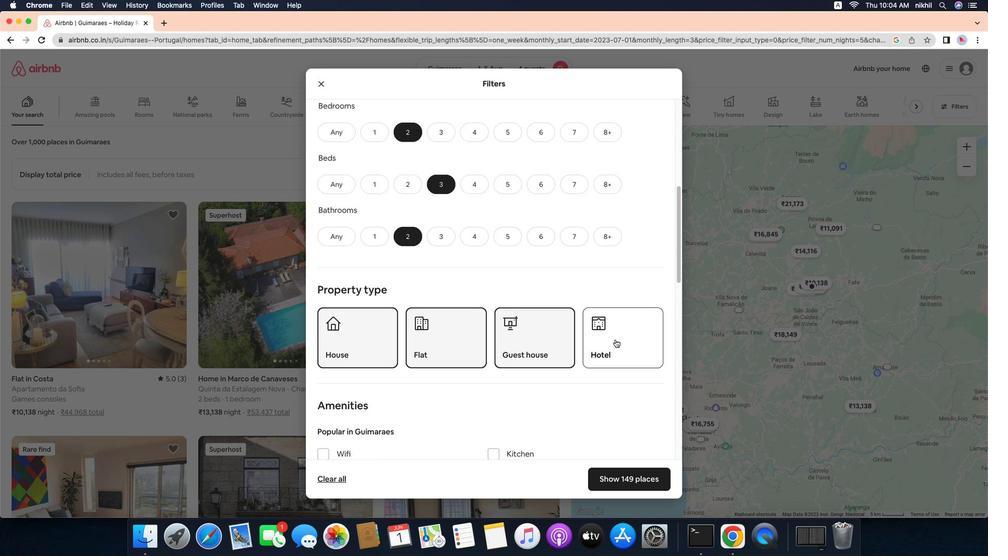 
Action: Mouse moved to (643, 339)
Screenshot: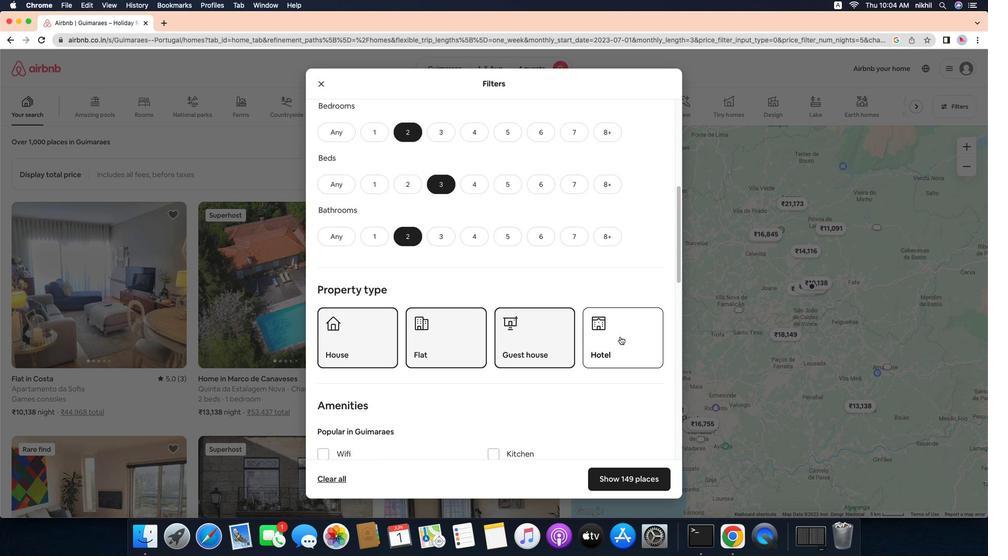 
Action: Mouse pressed left at (643, 339)
Screenshot: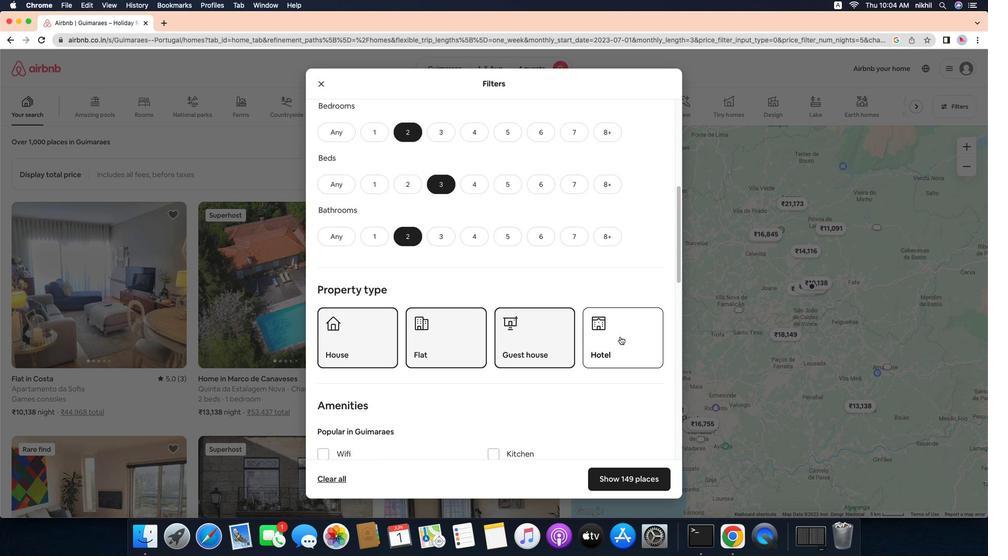 
Action: Mouse moved to (667, 333)
Screenshot: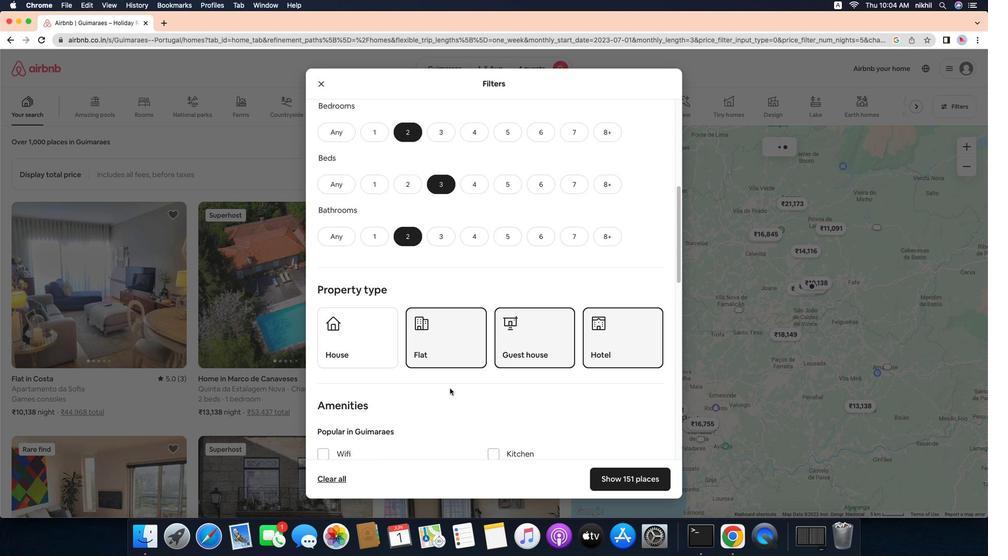 
Action: Mouse pressed left at (667, 333)
Screenshot: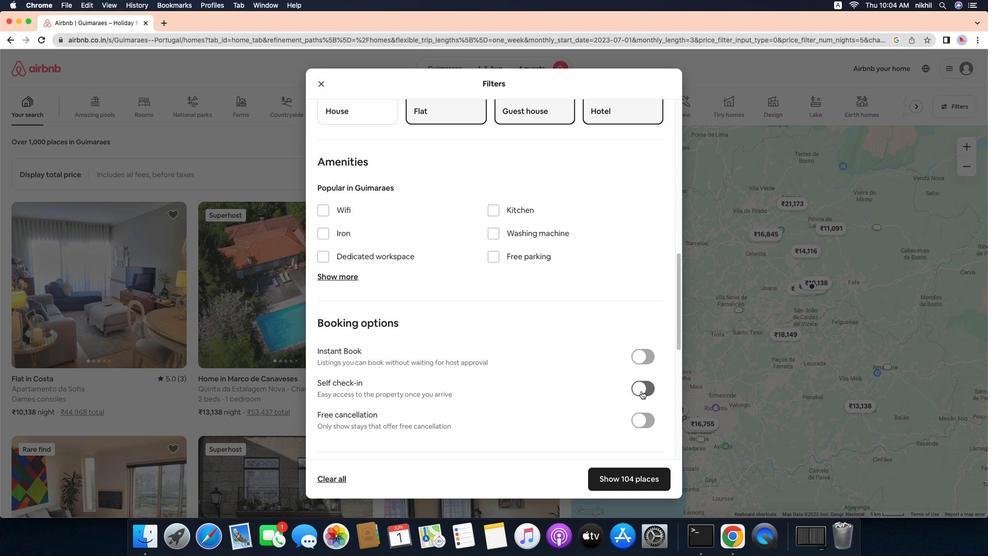 
Action: Mouse moved to (591, 348)
Screenshot: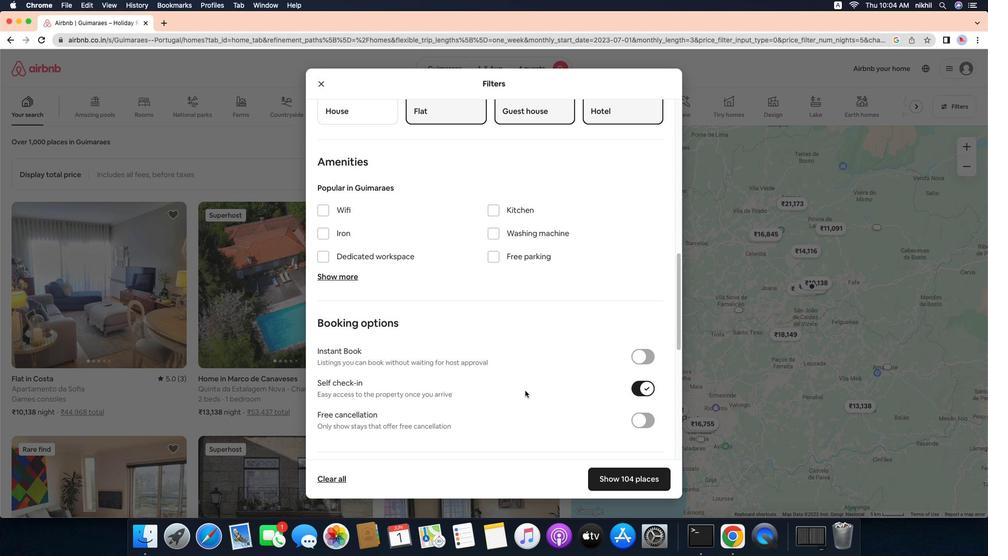 
Action: Mouse pressed left at (591, 348)
Screenshot: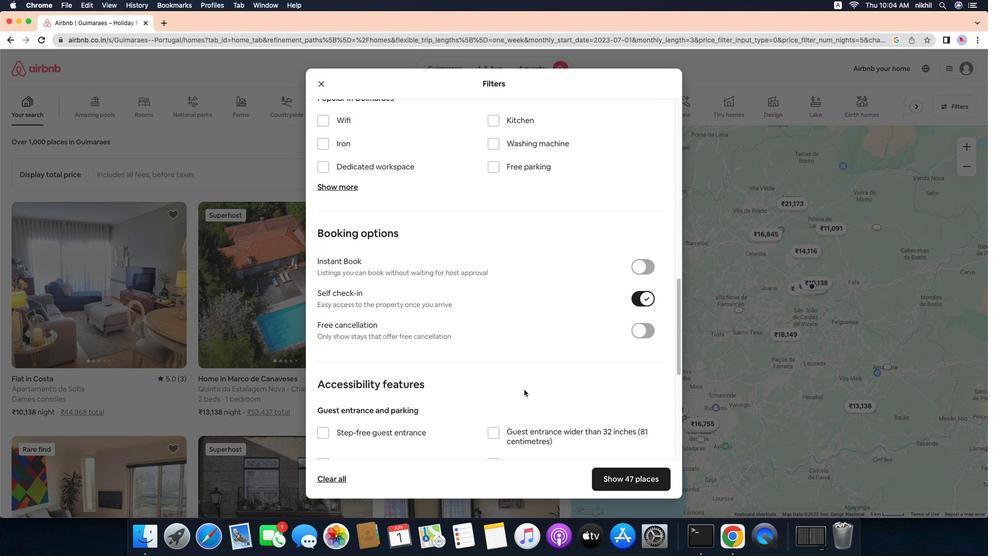 
Action: Mouse moved to (616, 365)
Screenshot: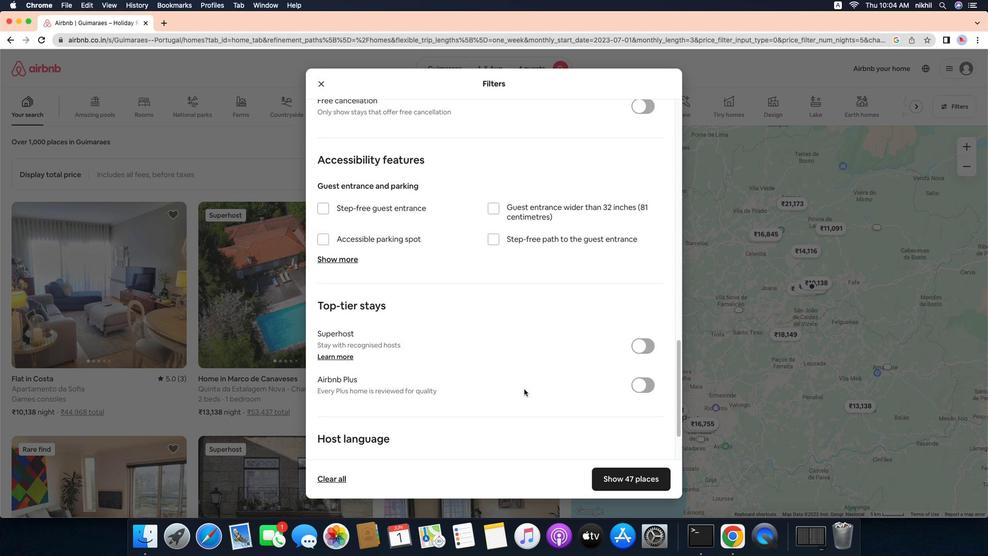 
Action: Mouse scrolled (616, 365) with delta (483, 133)
Screenshot: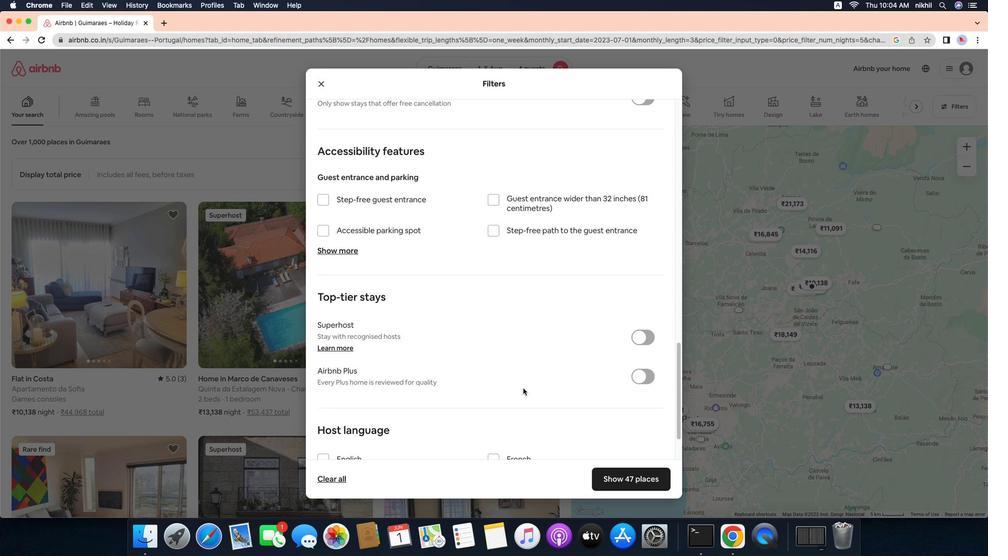 
Action: Mouse scrolled (616, 365) with delta (483, 133)
Screenshot: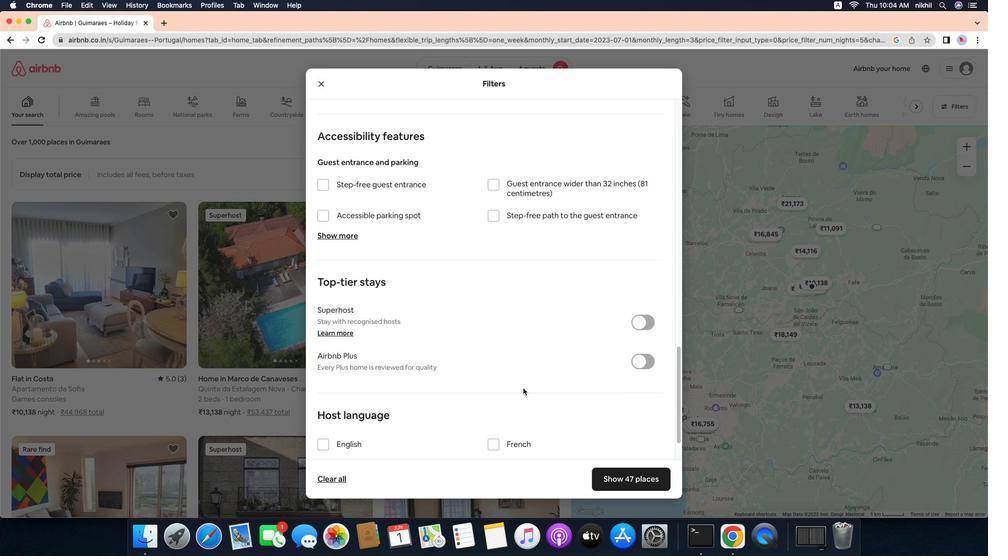 
Action: Mouse scrolled (616, 365) with delta (483, 132)
Screenshot: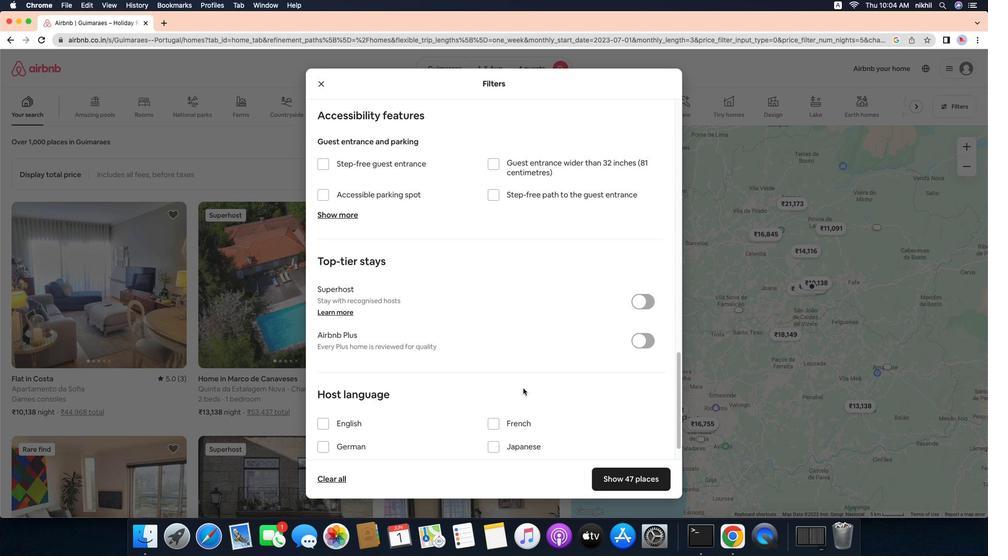 
Action: Mouse scrolled (616, 365) with delta (483, 132)
Screenshot: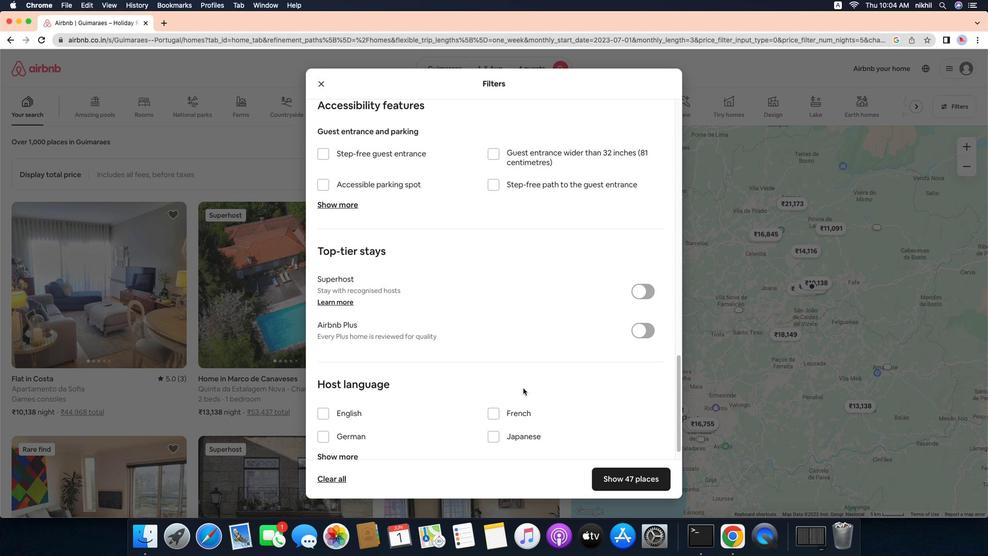 
Action: Mouse moved to (674, 366)
Screenshot: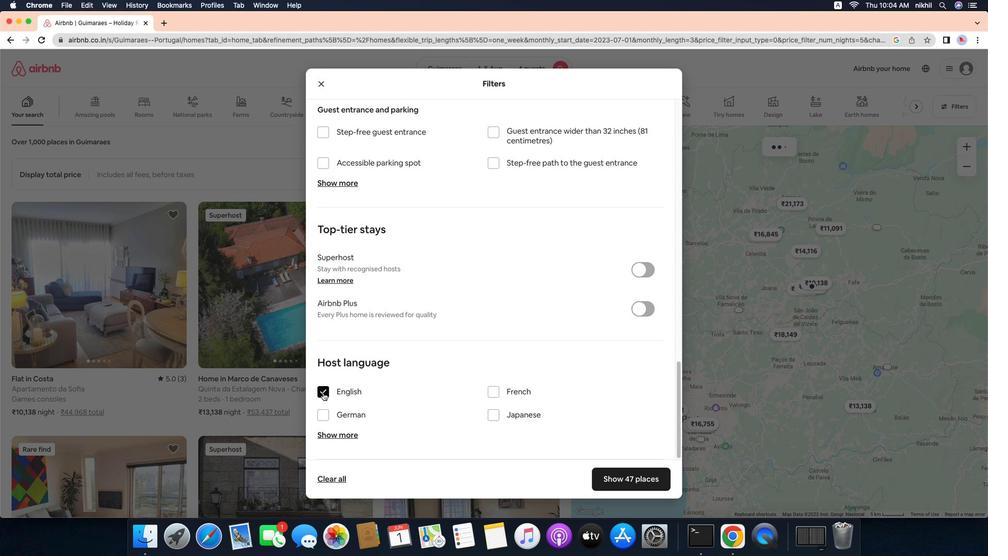 
Action: Mouse pressed left at (674, 366)
Screenshot: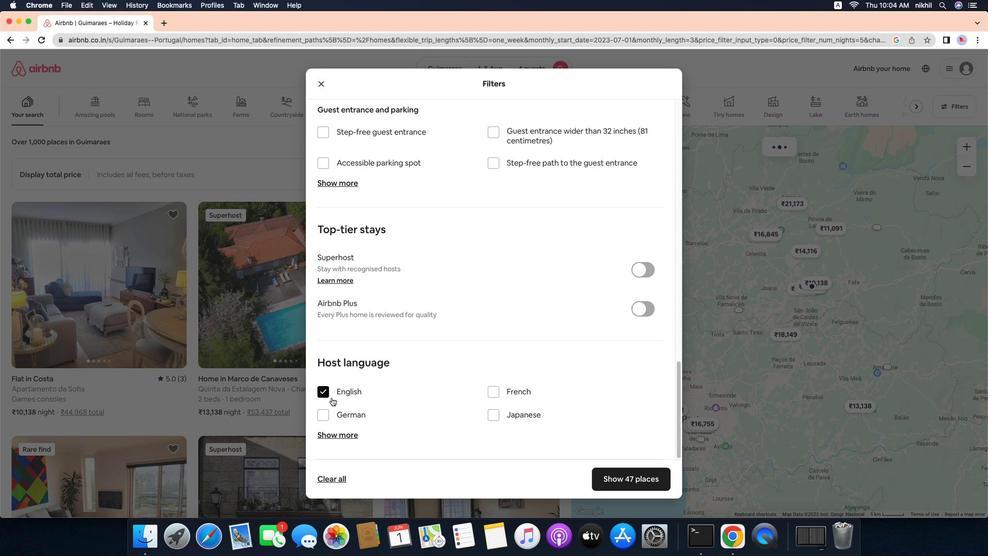 
Action: Mouse moved to (639, 366)
Screenshot: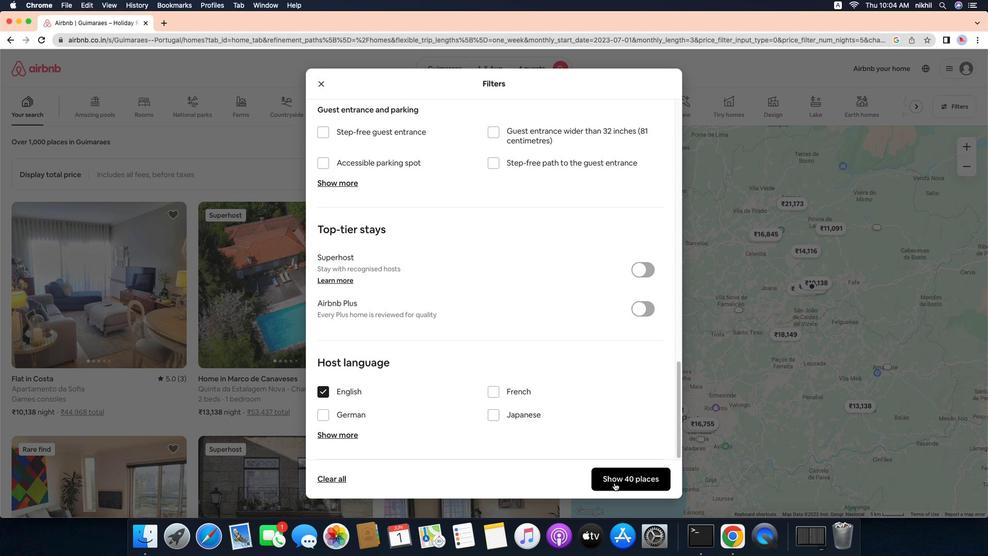 
Action: Mouse scrolled (639, 366) with delta (483, 133)
Screenshot: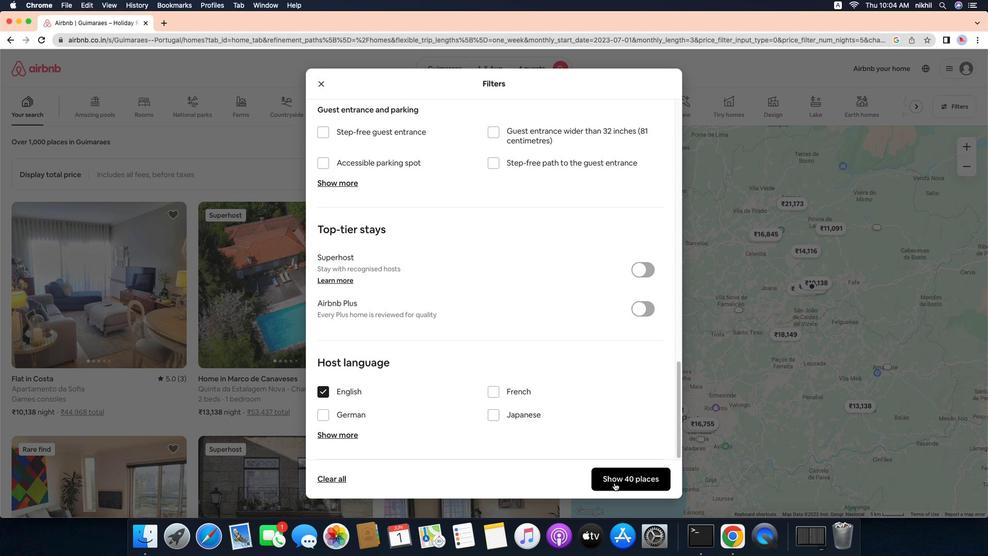 
Action: Mouse moved to (639, 366)
Screenshot: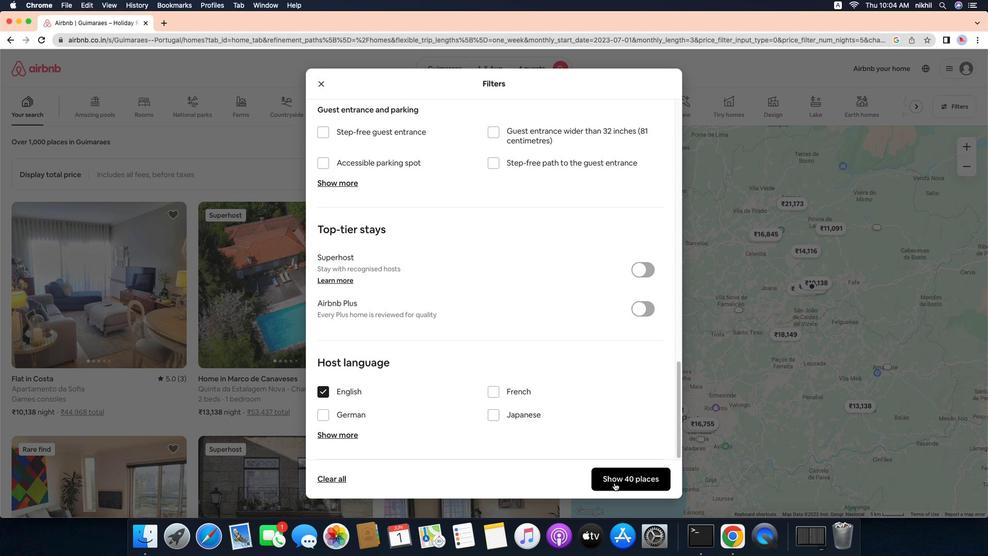 
Action: Mouse scrolled (639, 366) with delta (483, 133)
Screenshot: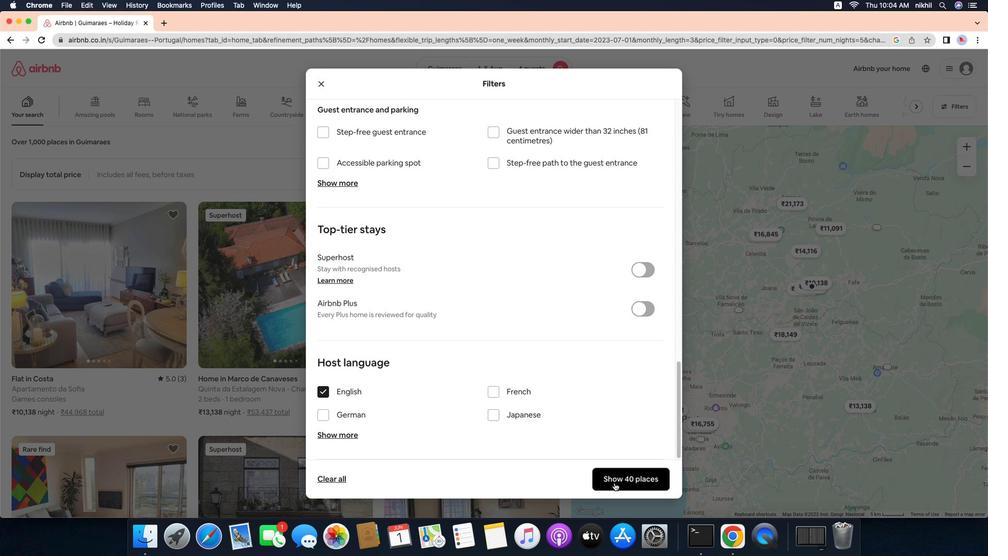 
Action: Mouse moved to (639, 366)
Screenshot: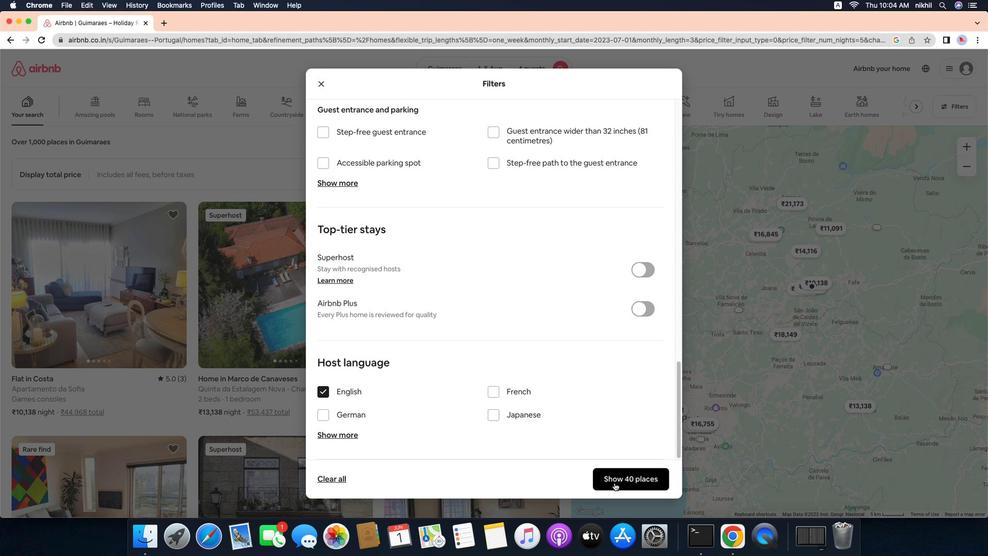 
Action: Mouse scrolled (639, 366) with delta (483, 133)
Screenshot: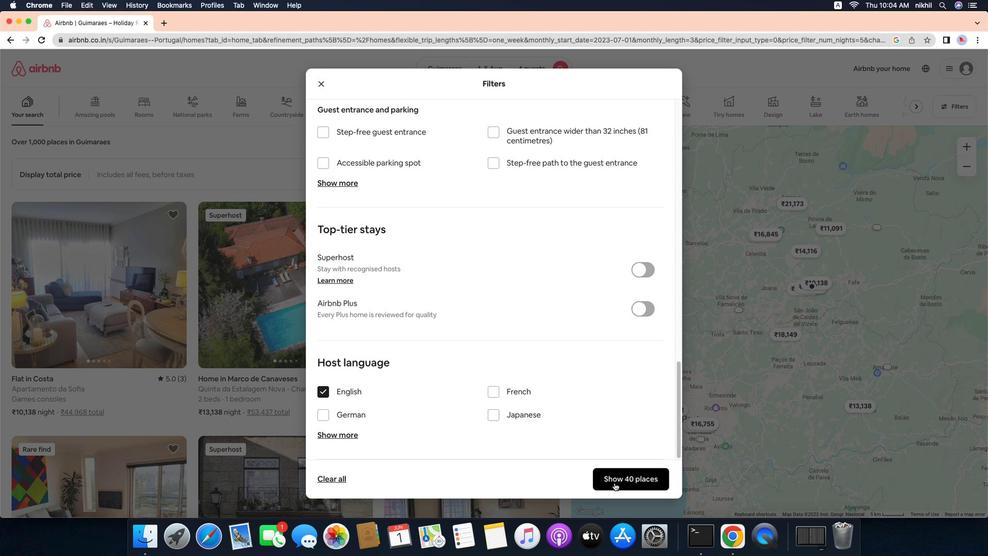 
Action: Mouse moved to (639, 365)
Screenshot: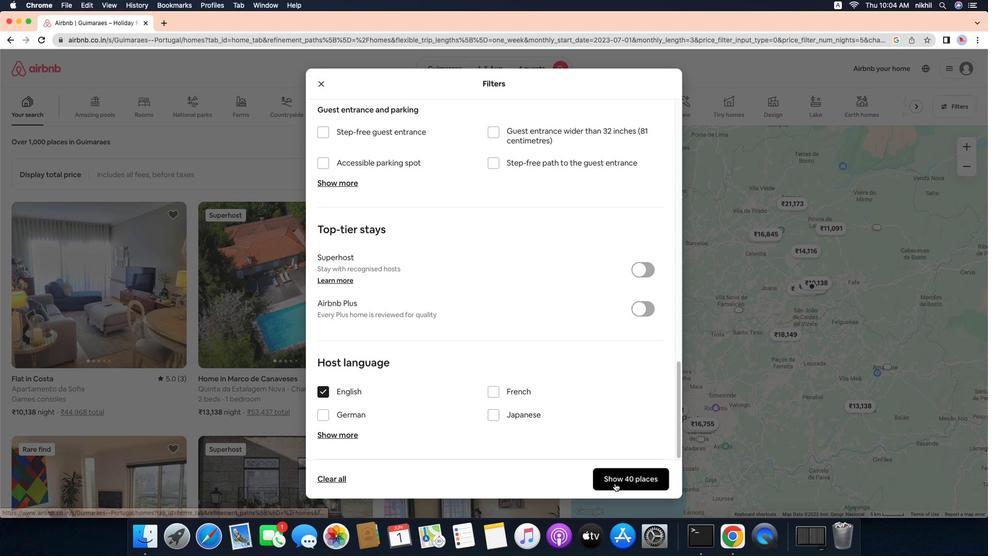 
Action: Mouse scrolled (639, 365) with delta (483, 133)
Screenshot: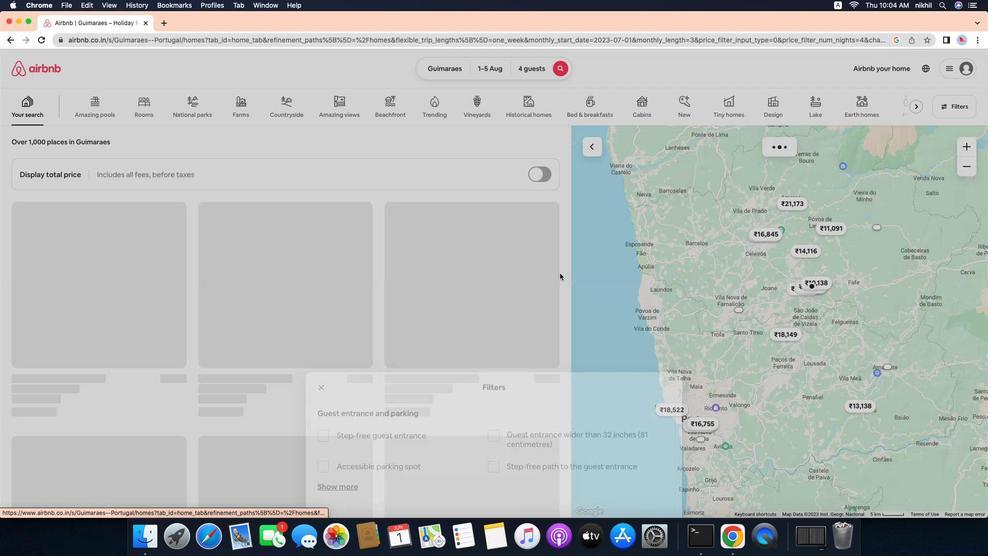 
Action: Mouse scrolled (639, 365) with delta (483, 133)
Screenshot: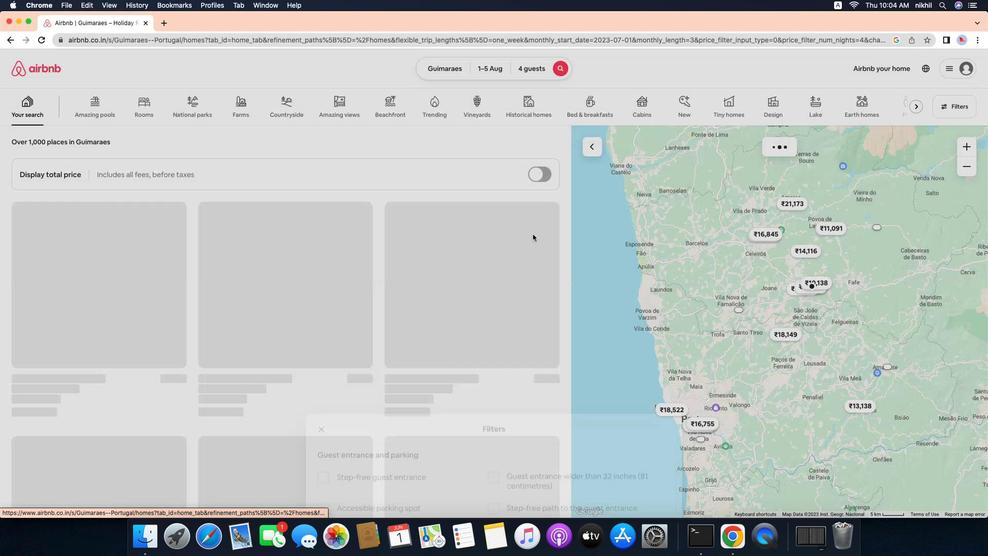 
Action: Mouse scrolled (639, 365) with delta (483, 132)
Screenshot: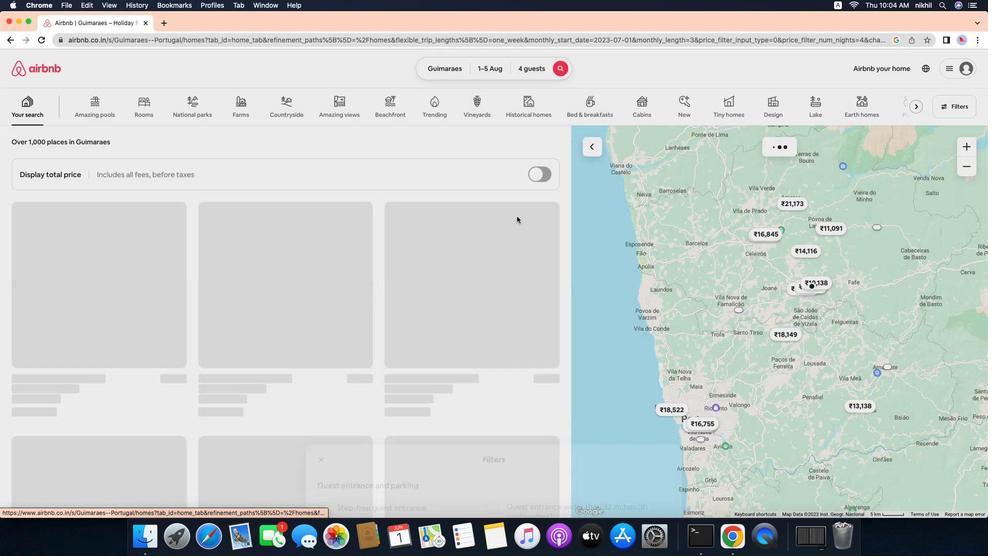 
Action: Mouse moved to (639, 365)
Screenshot: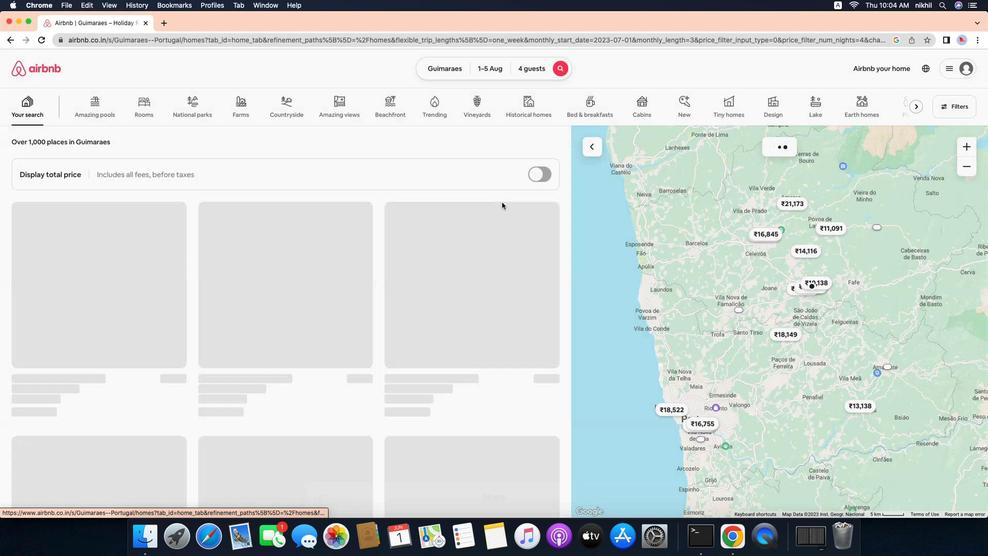 
Action: Mouse scrolled (639, 365) with delta (483, 132)
Screenshot: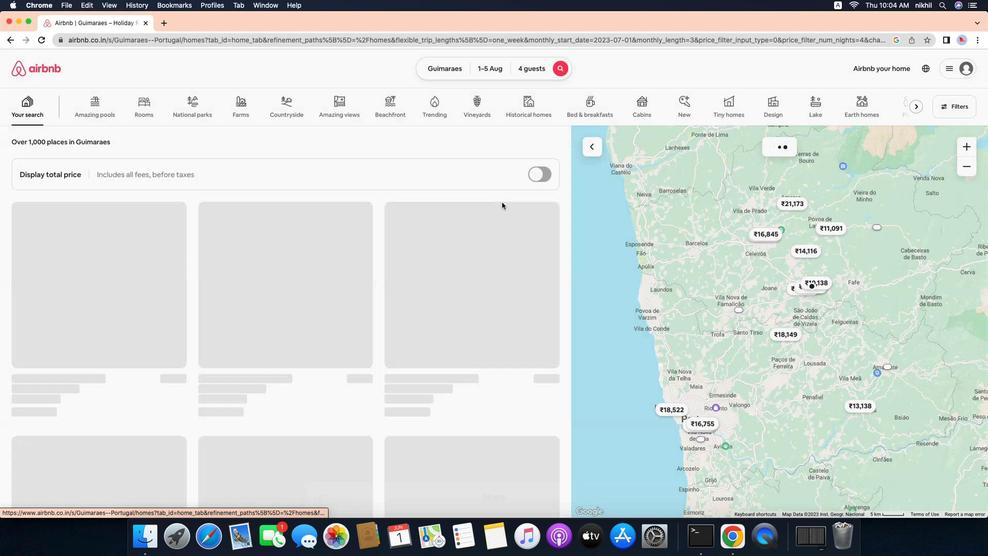 
Action: Mouse moved to (639, 365)
Screenshot: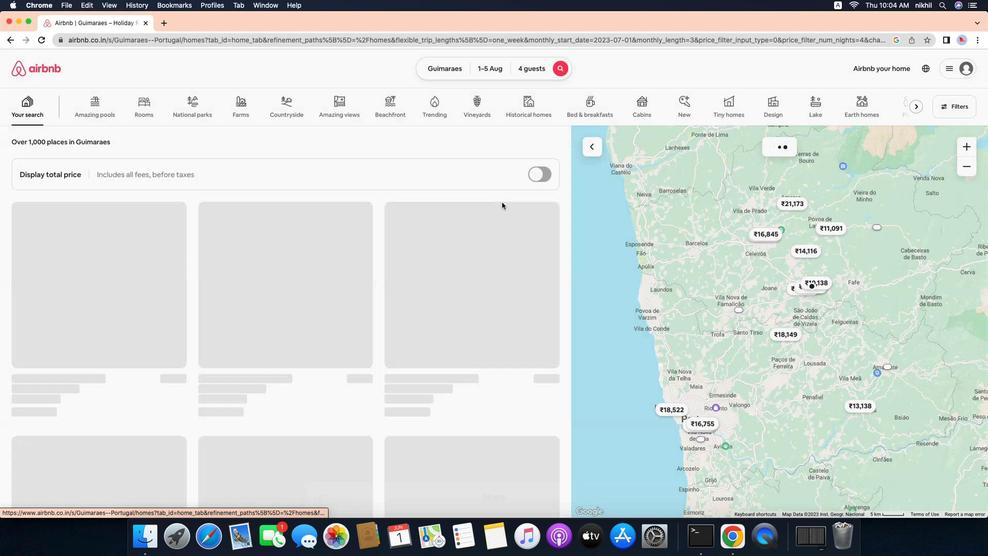 
Action: Mouse scrolled (639, 365) with delta (483, 133)
Screenshot: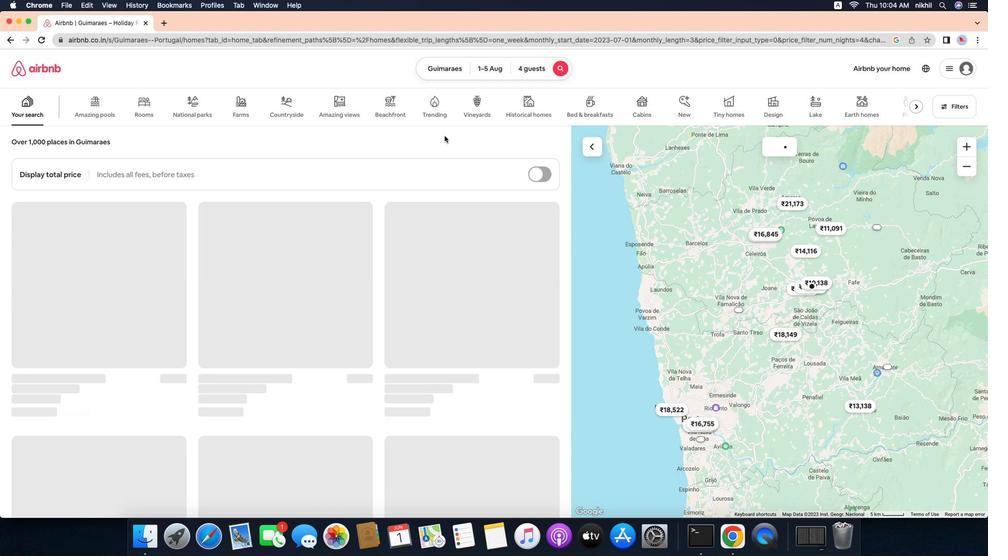 
Action: Mouse scrolled (639, 365) with delta (483, 133)
Screenshot: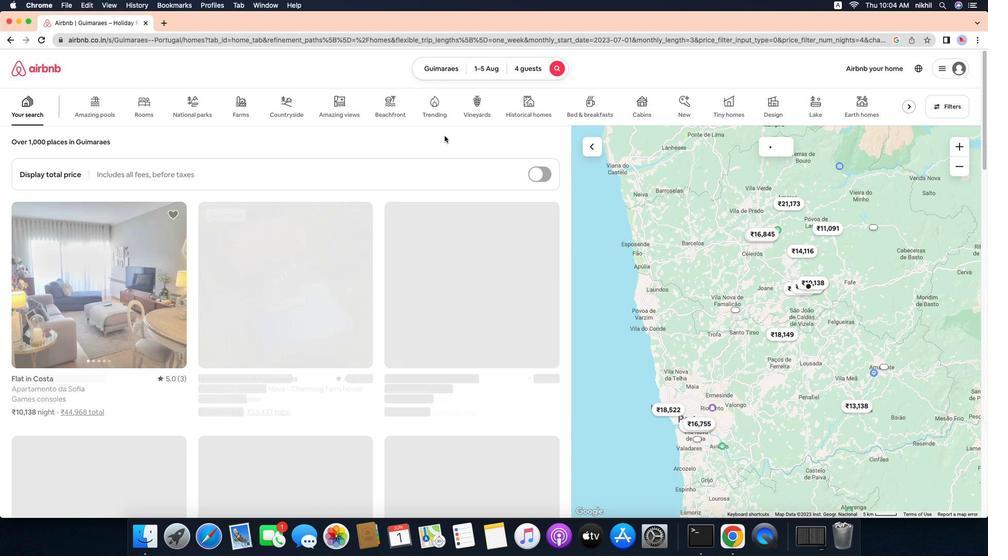
Action: Mouse moved to (639, 365)
Screenshot: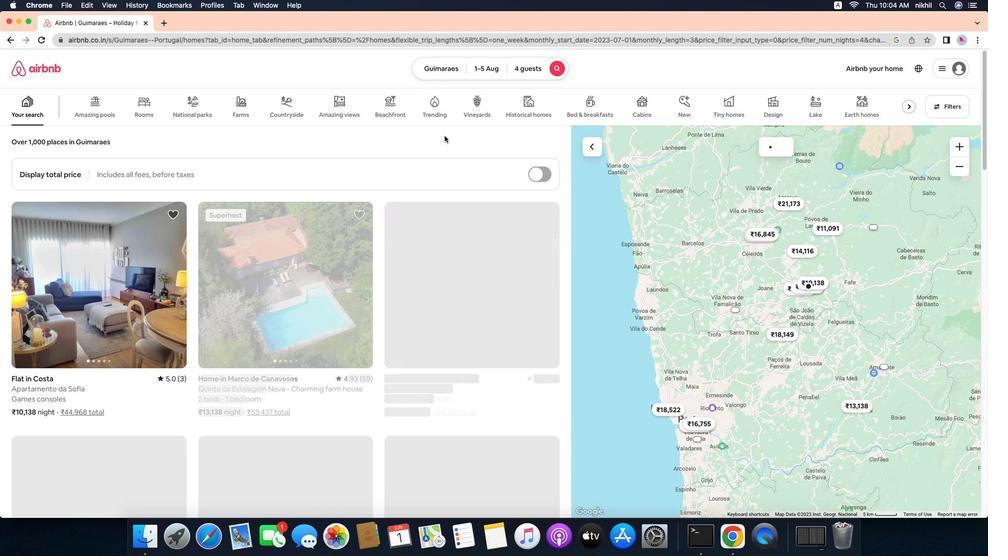 
Action: Mouse scrolled (639, 365) with delta (483, 132)
Screenshot: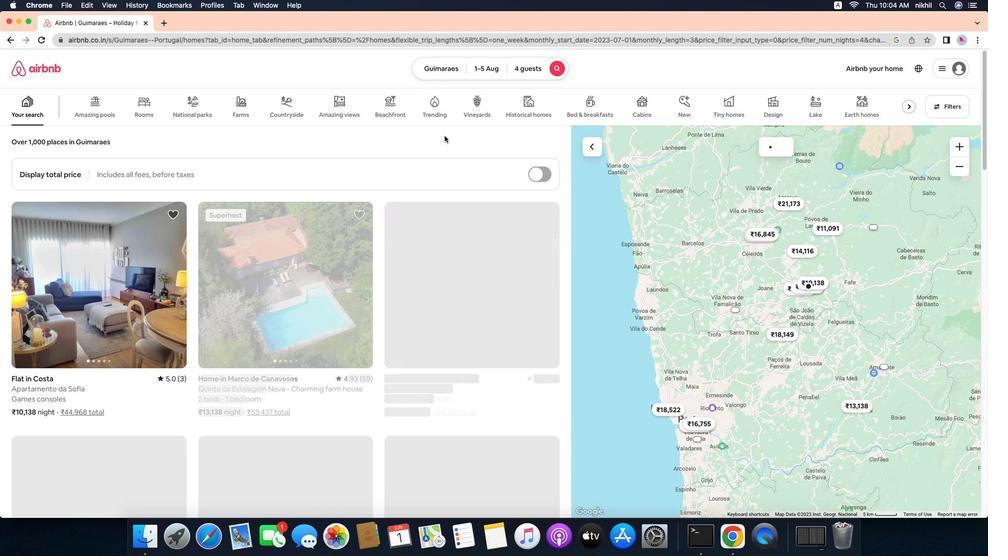 
Action: Mouse moved to (639, 365)
Screenshot: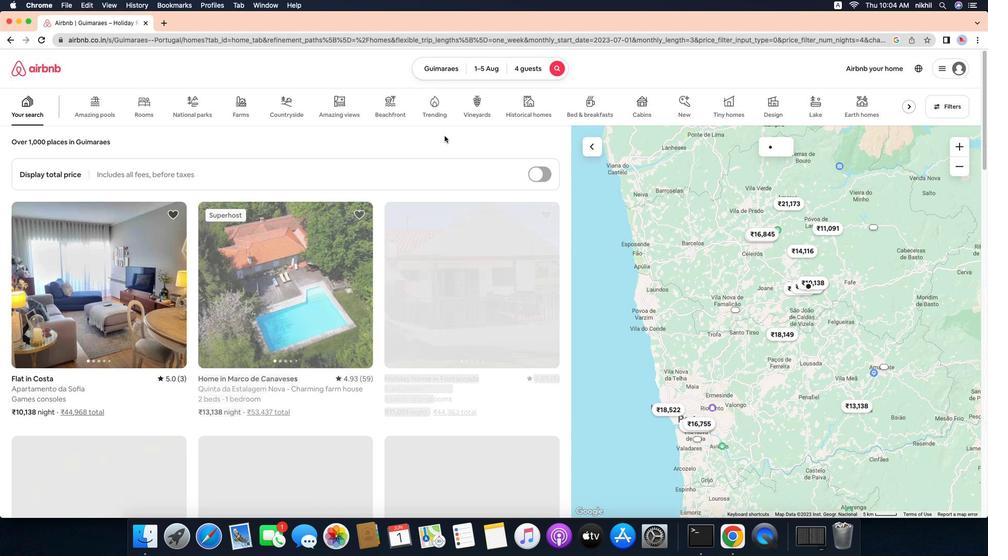 
Action: Mouse scrolled (639, 365) with delta (483, 132)
Screenshot: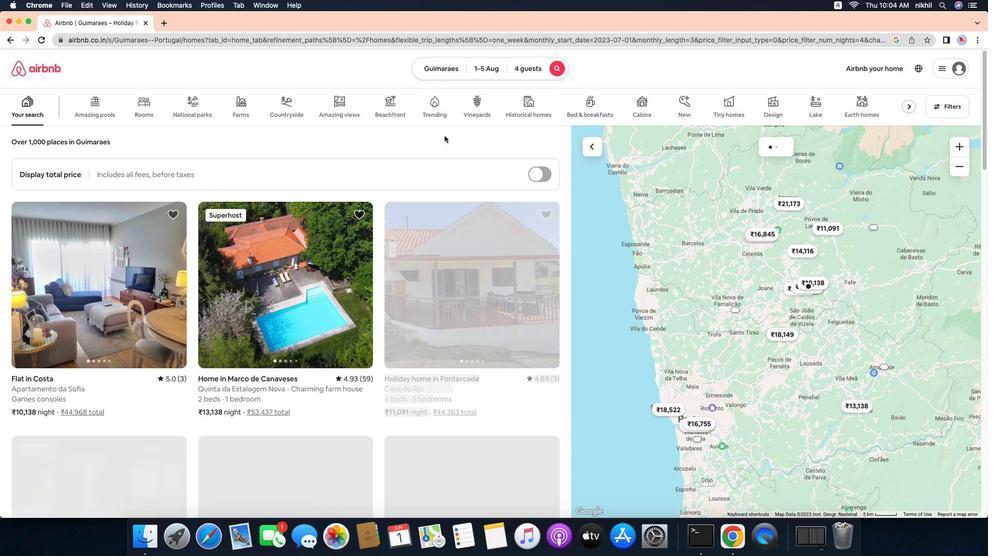 
Action: Mouse moved to (579, 367)
Screenshot: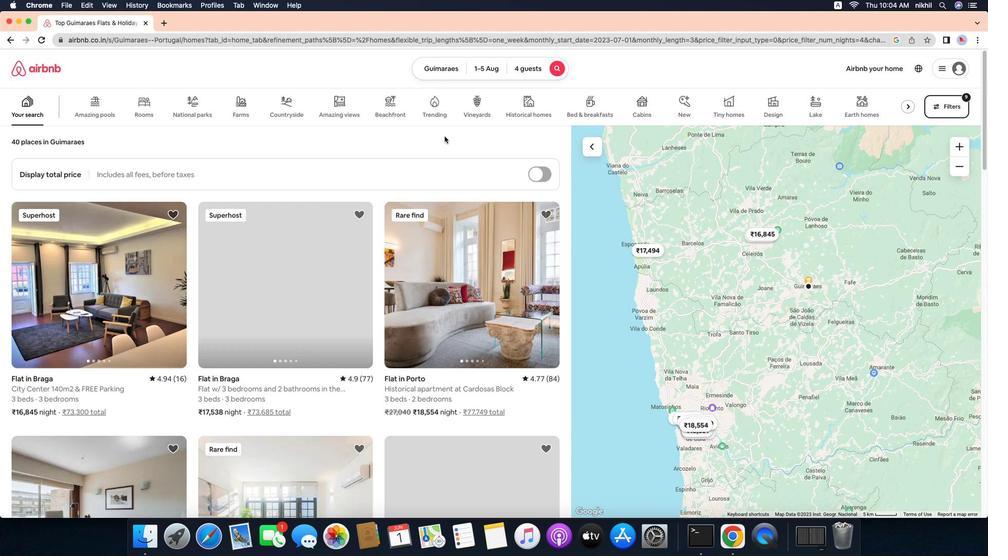
Action: Mouse pressed left at (579, 367)
Screenshot: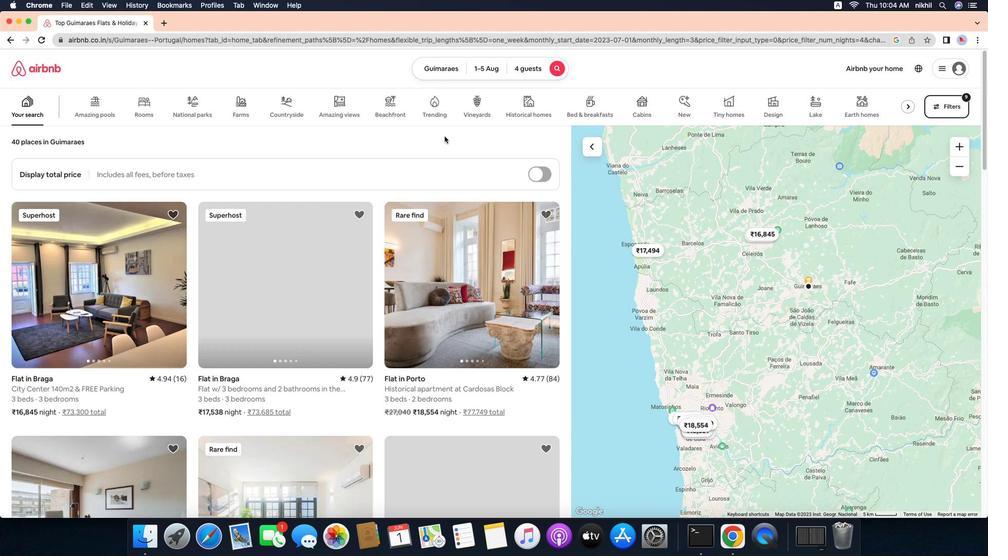 
Action: Mouse moved to (666, 421)
Screenshot: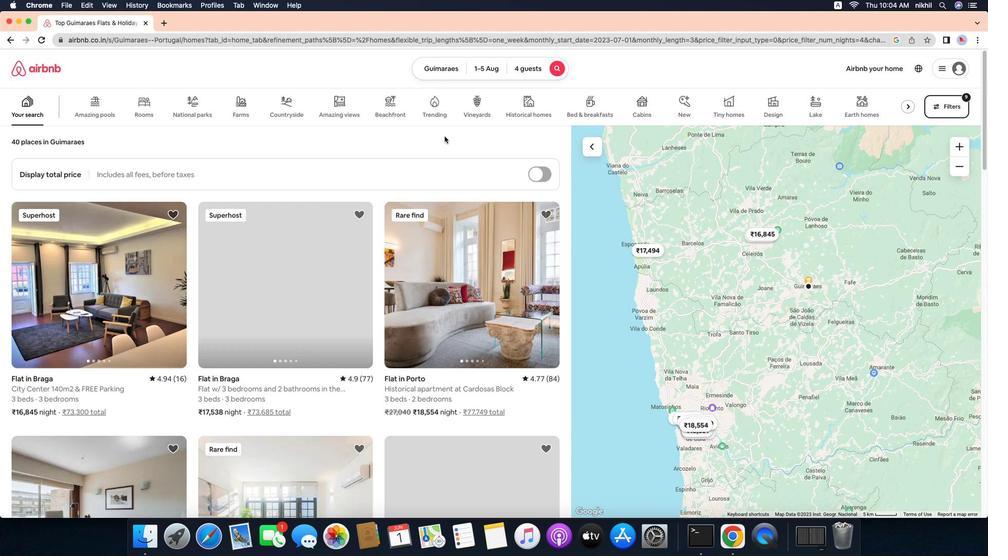 
Action: Mouse pressed left at (666, 421)
Screenshot: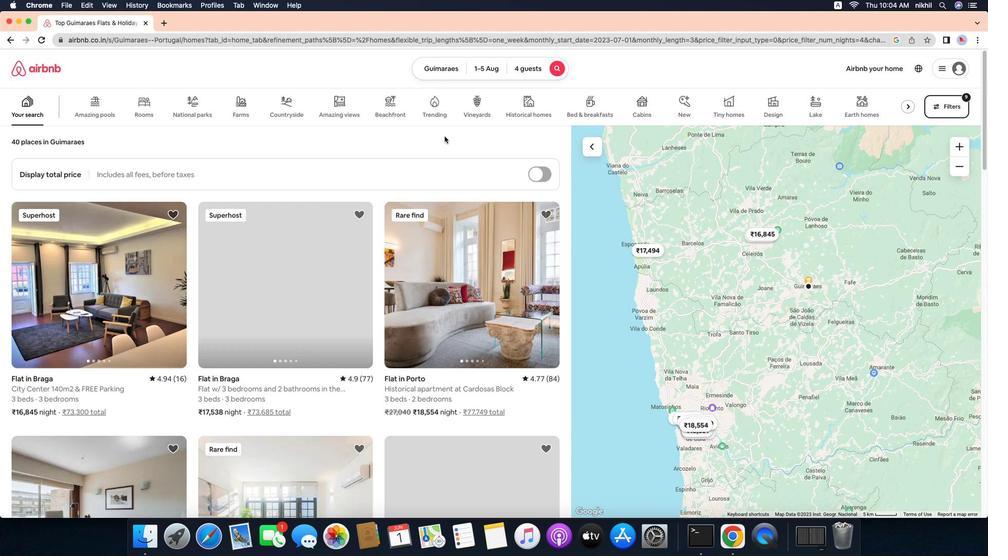 
Action: Mouse moved to (615, 214)
Screenshot: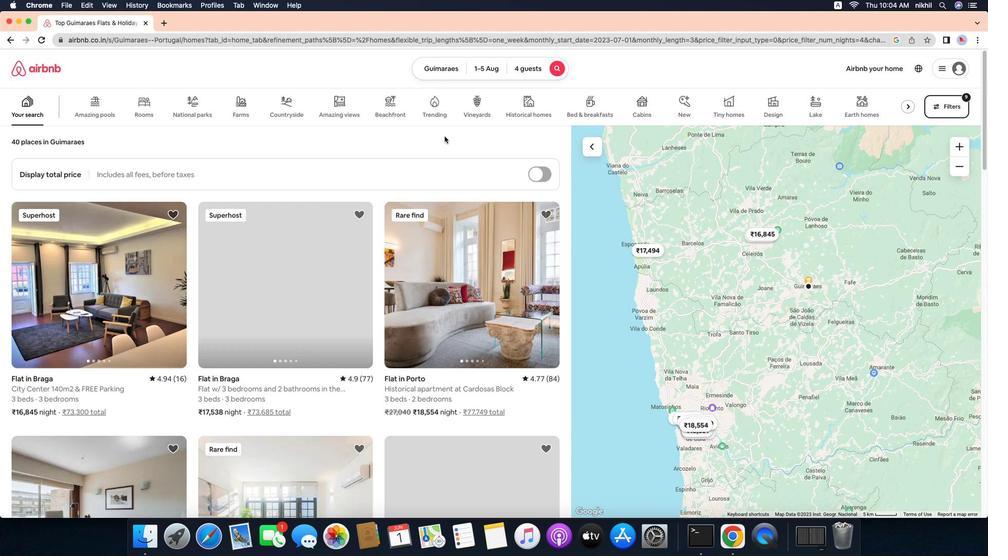 
